 Task: Find connections with filter location St Austell with filter topic #CVwith filter profile language English with filter current company Advance Auto Parts with filter school Indian Institute of Planning and Management with filter industry Zoos and Botanical Gardens with filter service category Life Insurance with filter keywords title Continuous Improvement Lead
Action: Mouse moved to (497, 69)
Screenshot: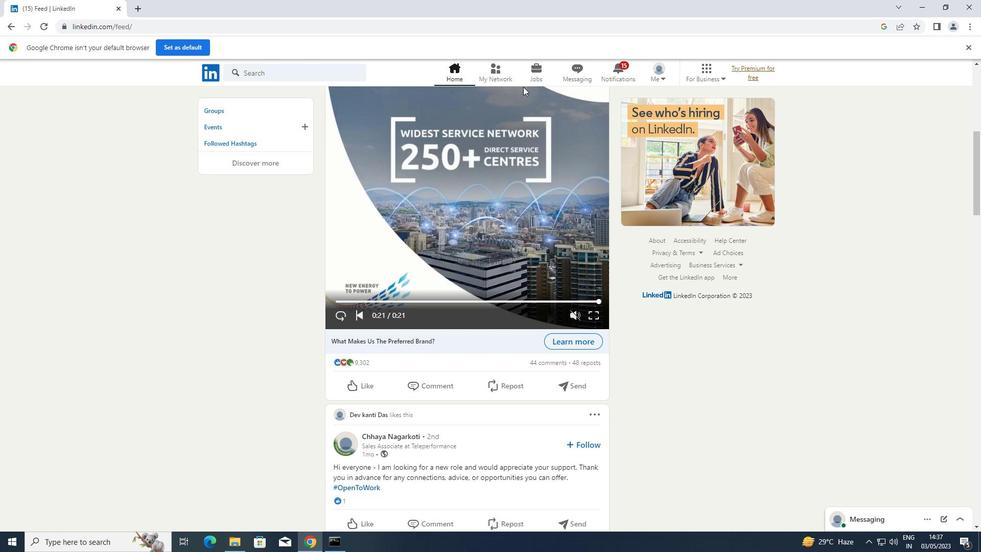 
Action: Mouse pressed left at (497, 69)
Screenshot: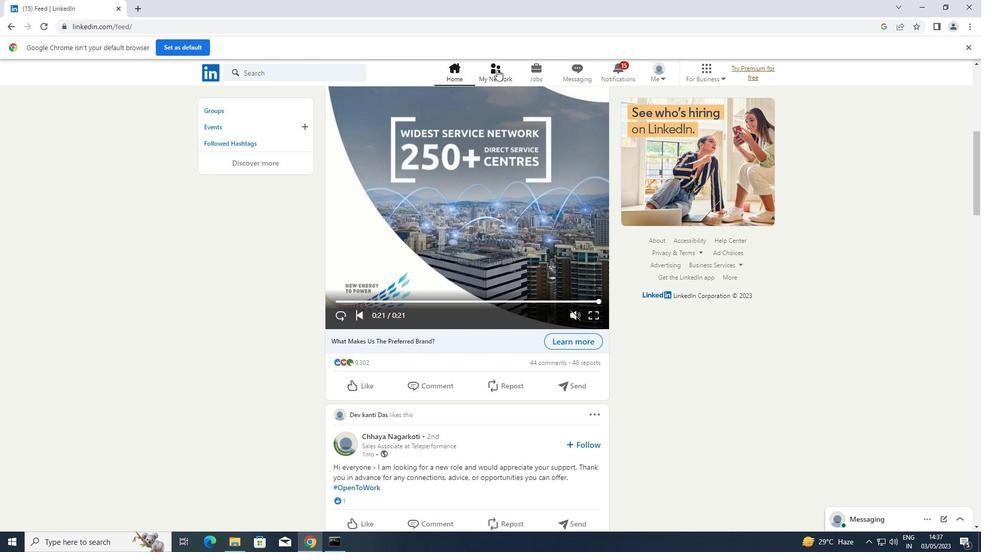
Action: Mouse moved to (271, 121)
Screenshot: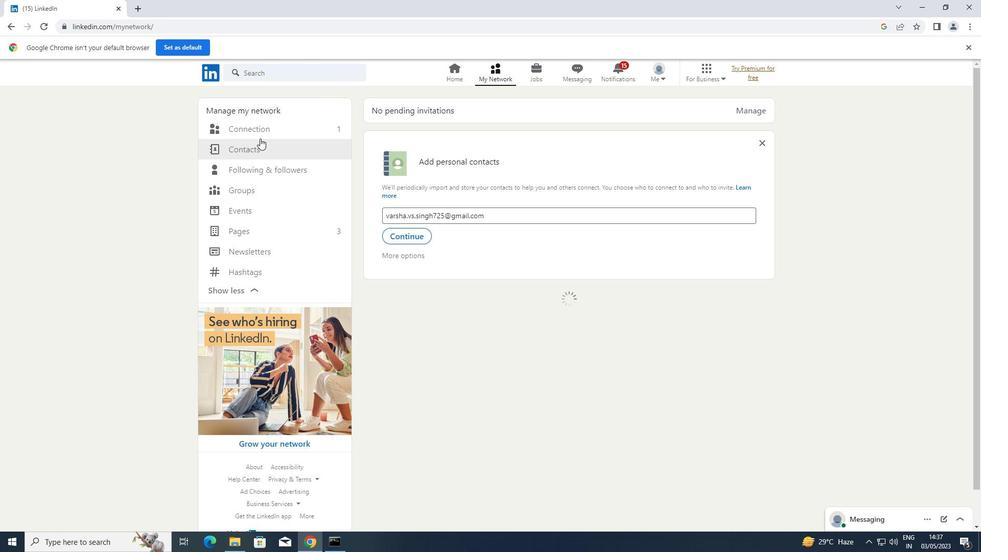 
Action: Mouse pressed left at (271, 121)
Screenshot: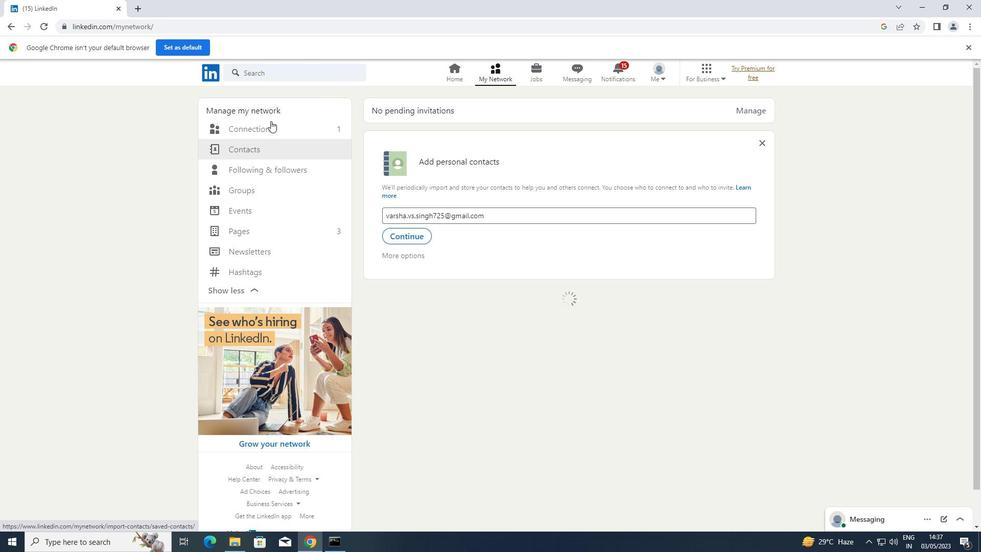 
Action: Mouse moved to (265, 125)
Screenshot: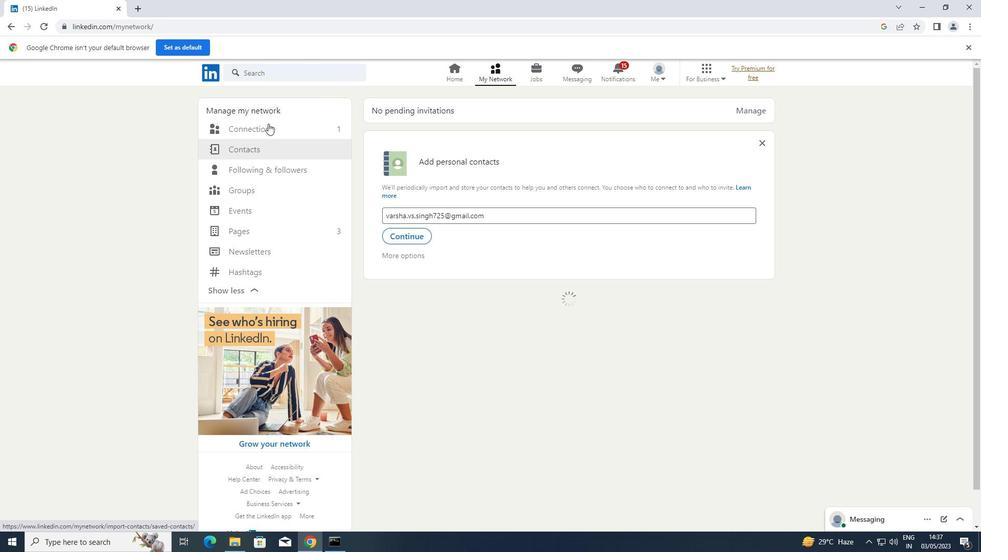 
Action: Mouse pressed left at (265, 125)
Screenshot: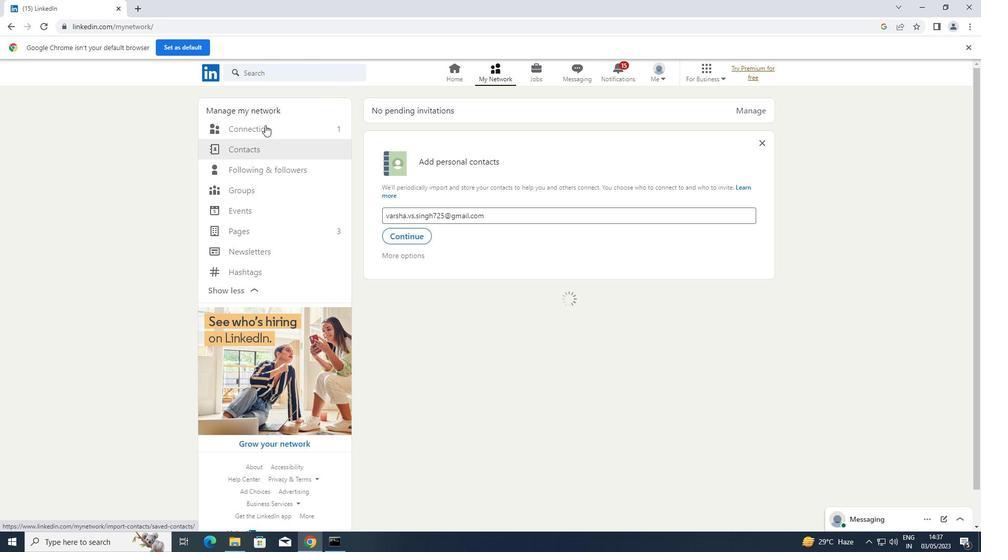 
Action: Mouse moved to (549, 128)
Screenshot: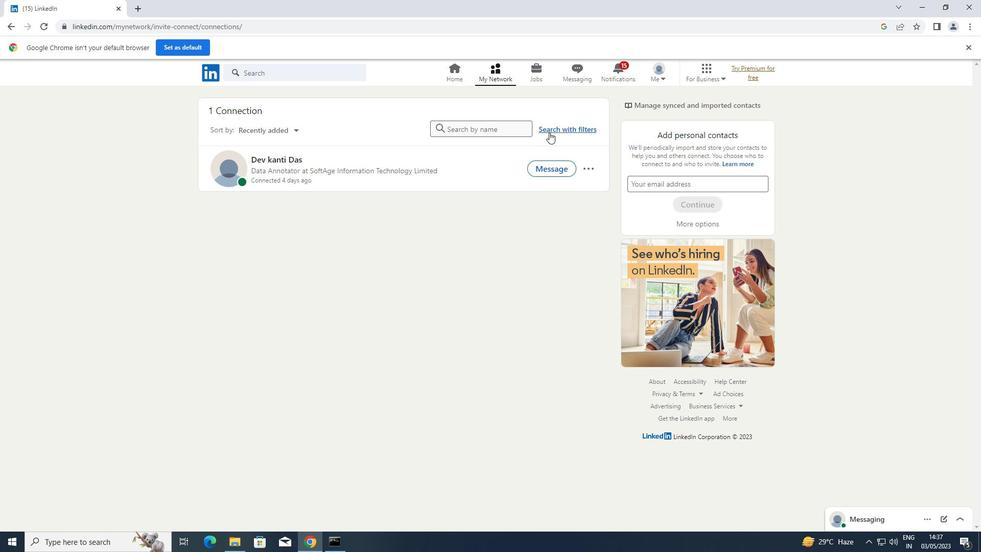 
Action: Mouse pressed left at (549, 128)
Screenshot: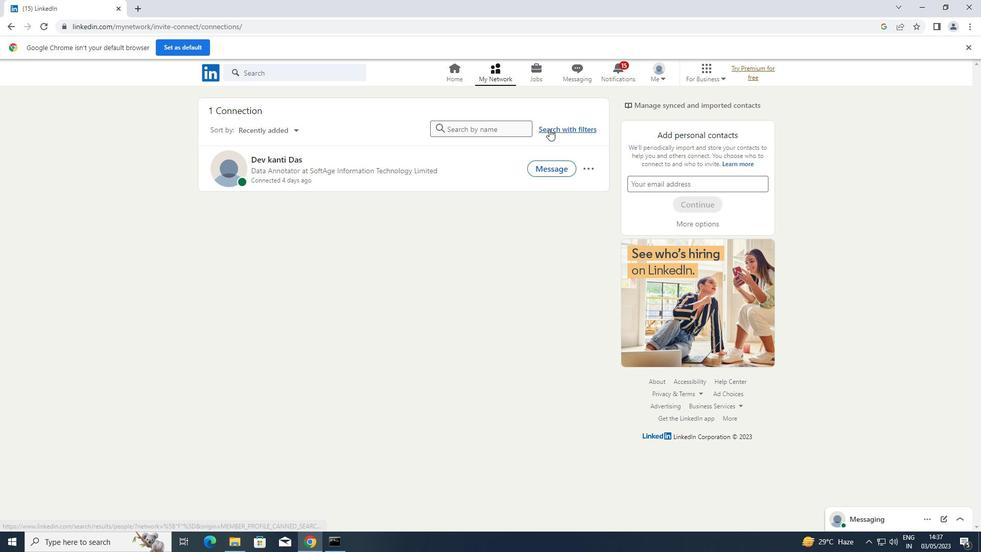 
Action: Mouse moved to (523, 101)
Screenshot: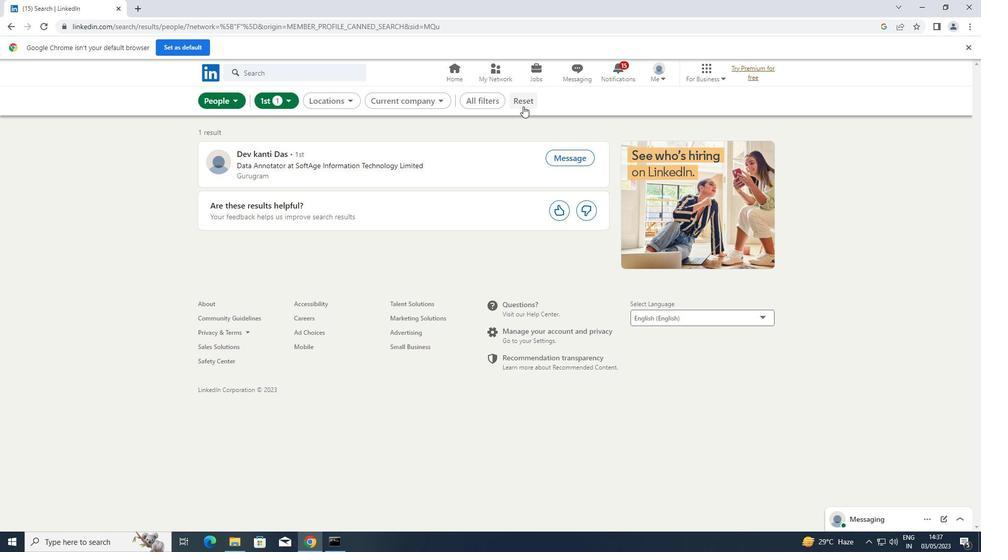 
Action: Mouse pressed left at (523, 101)
Screenshot: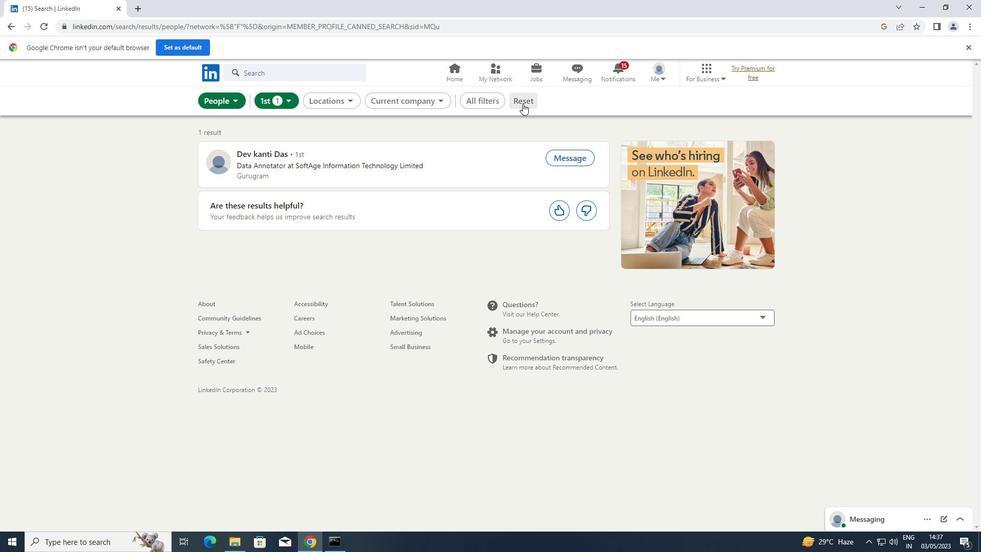 
Action: Mouse moved to (515, 103)
Screenshot: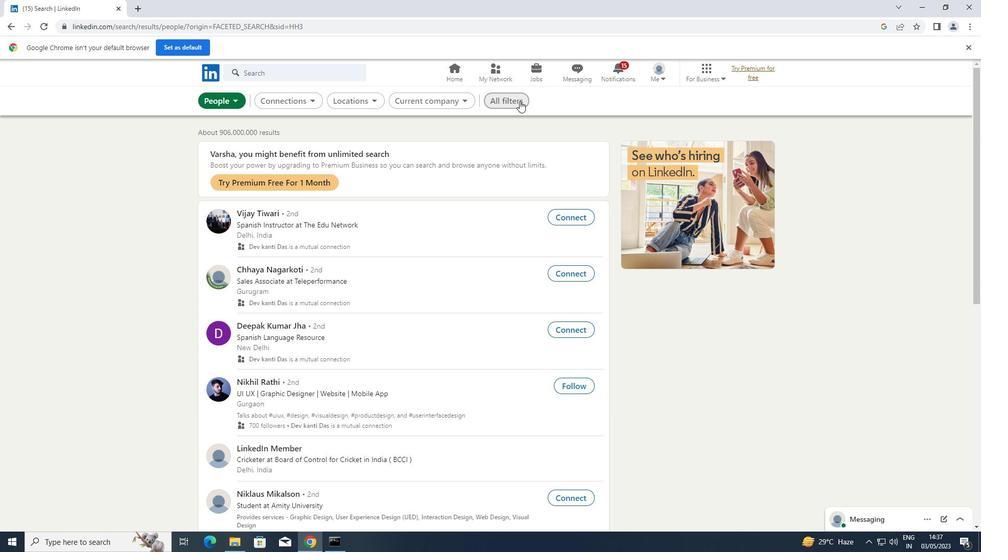 
Action: Mouse pressed left at (515, 103)
Screenshot: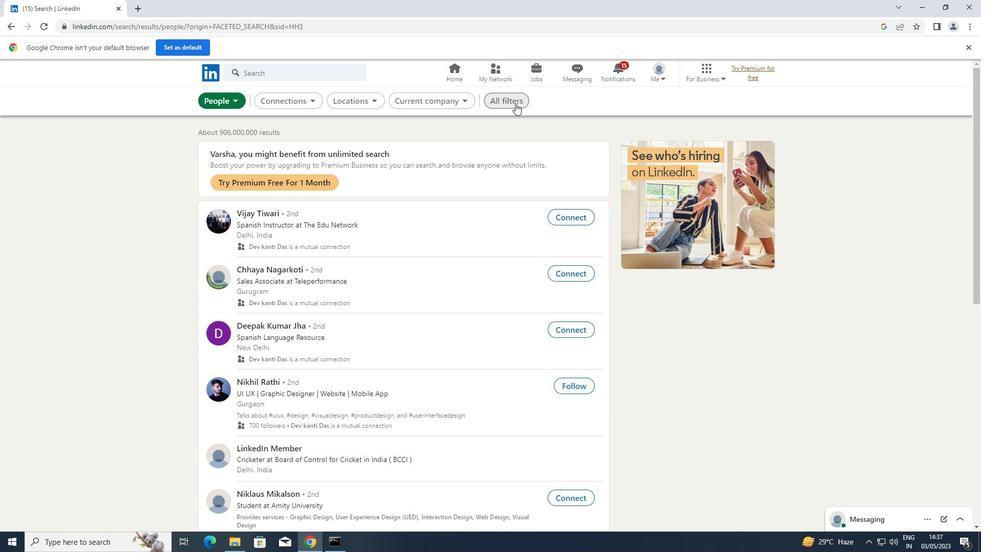 
Action: Mouse moved to (702, 220)
Screenshot: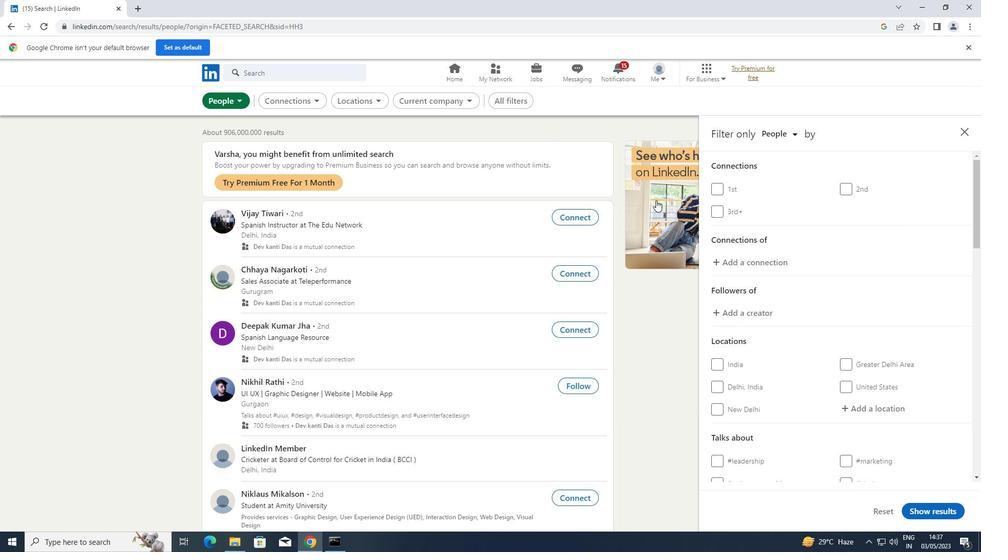 
Action: Mouse scrolled (702, 220) with delta (0, 0)
Screenshot: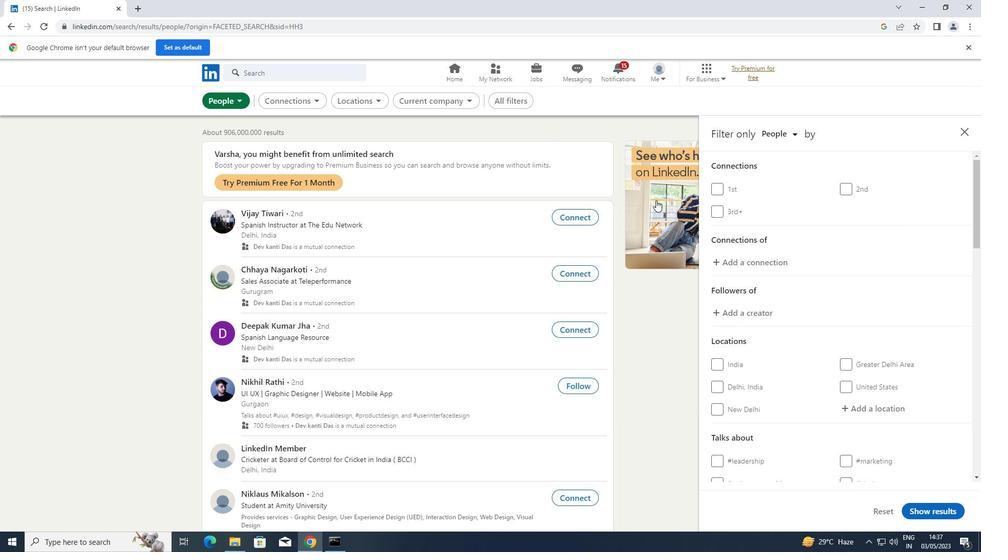 
Action: Mouse scrolled (702, 220) with delta (0, 0)
Screenshot: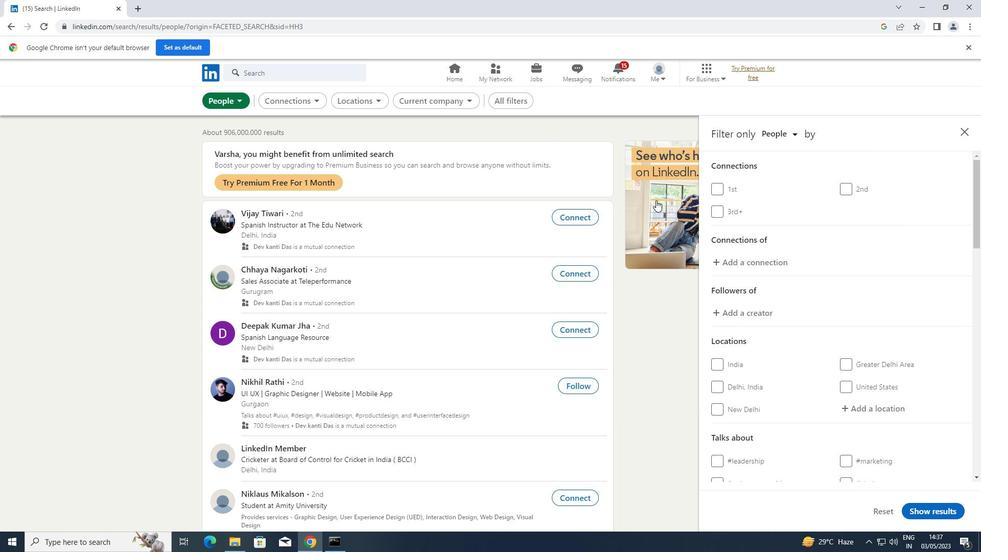 
Action: Mouse moved to (703, 221)
Screenshot: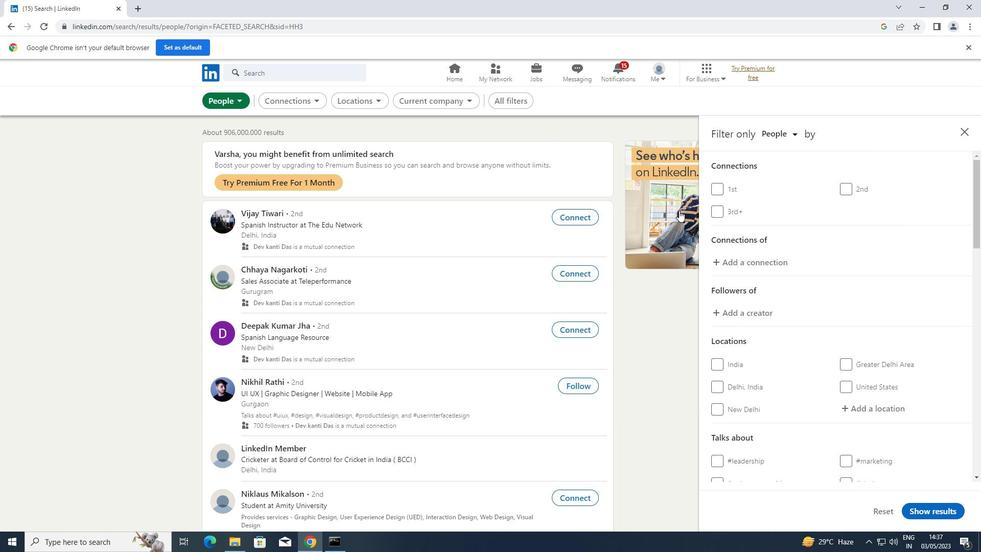 
Action: Mouse scrolled (703, 220) with delta (0, 0)
Screenshot: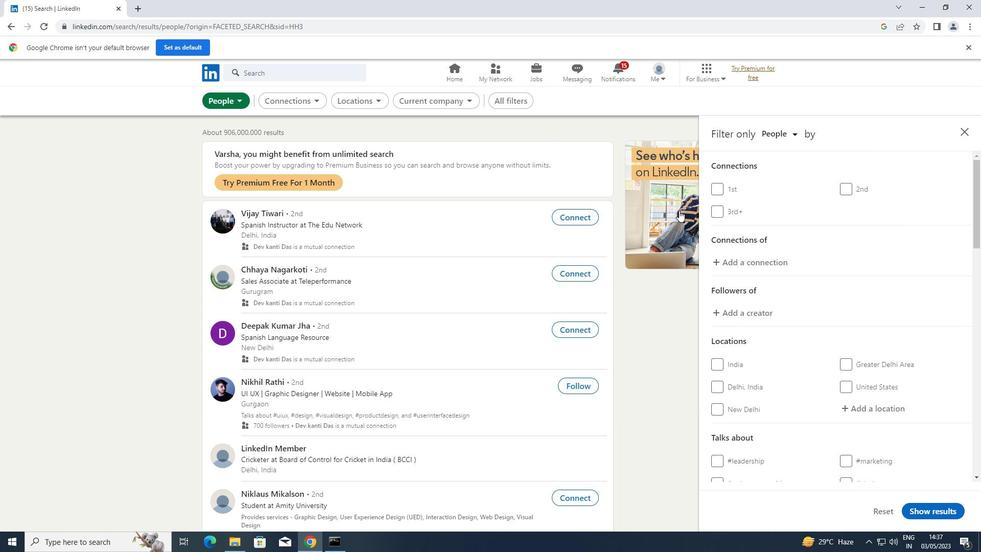 
Action: Mouse scrolled (703, 220) with delta (0, 0)
Screenshot: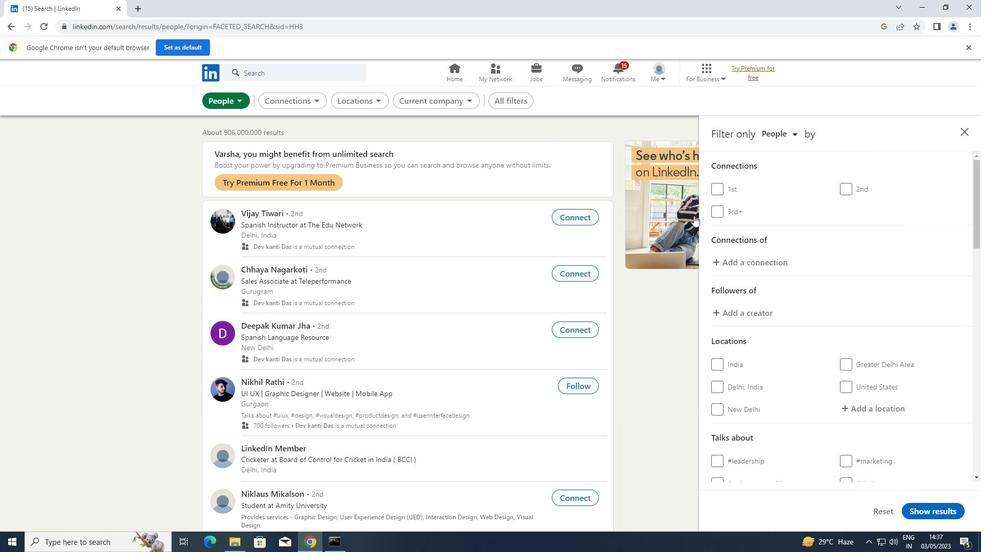 
Action: Mouse moved to (852, 201)
Screenshot: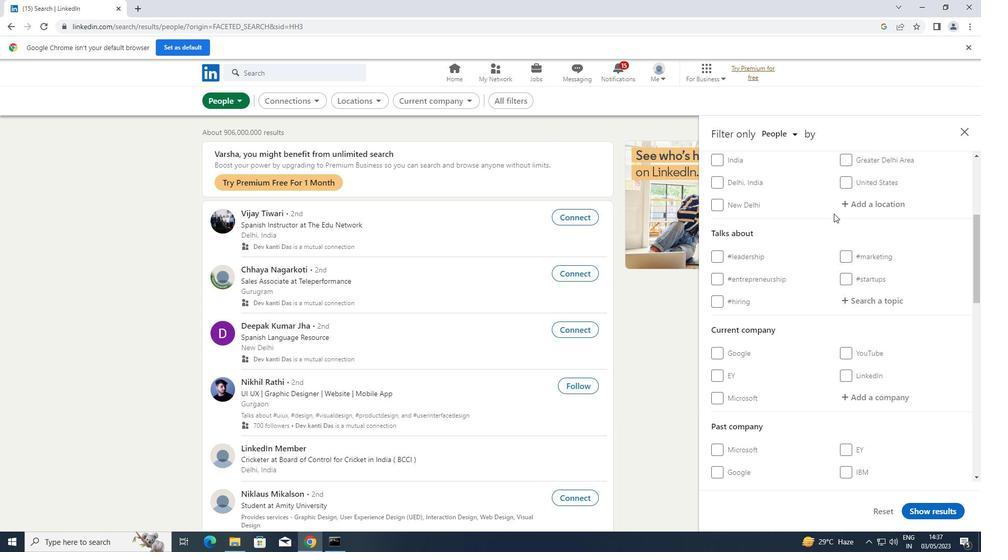 
Action: Mouse pressed left at (852, 201)
Screenshot: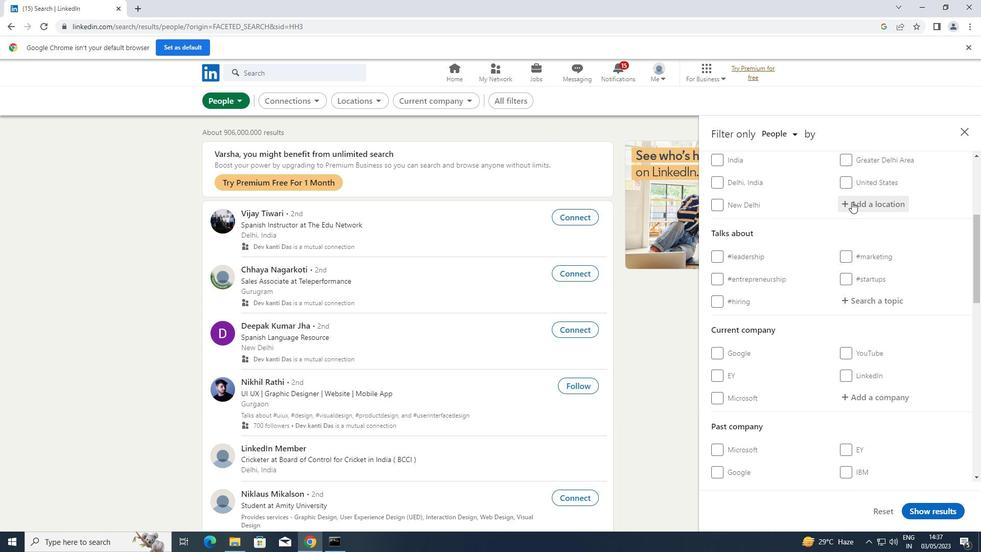 
Action: Key pressed <Key.shift>ST<Key.space><Key.shift>AUSTELL
Screenshot: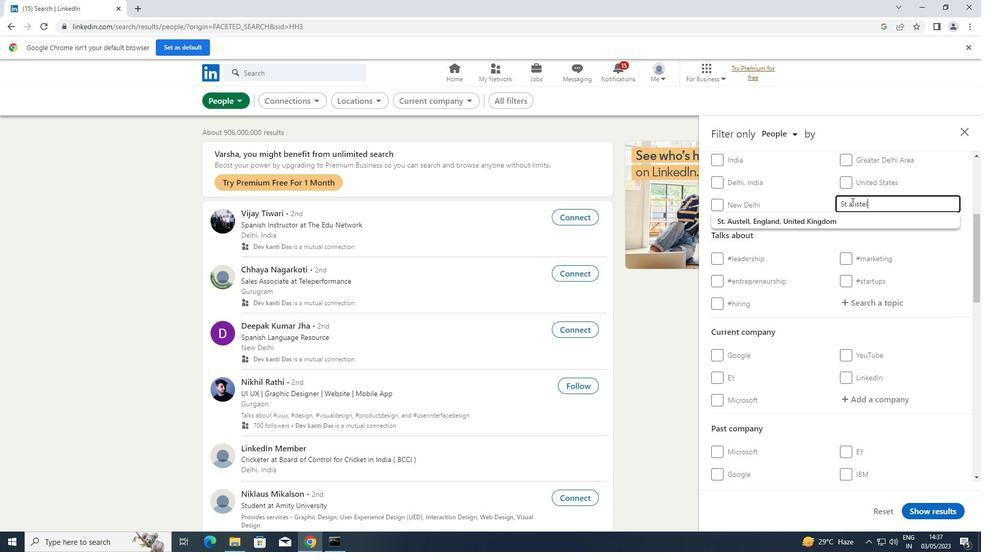 
Action: Mouse moved to (863, 301)
Screenshot: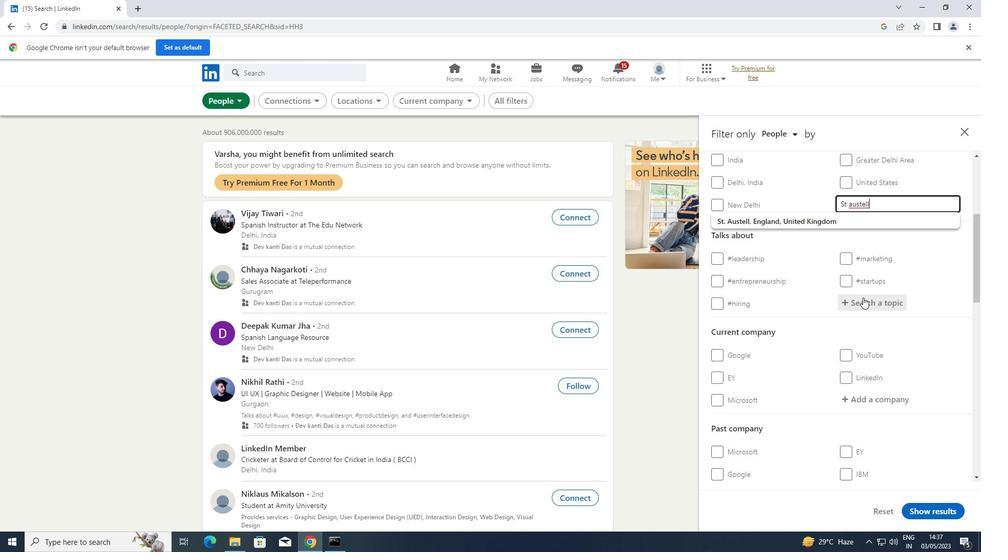 
Action: Mouse pressed left at (863, 301)
Screenshot: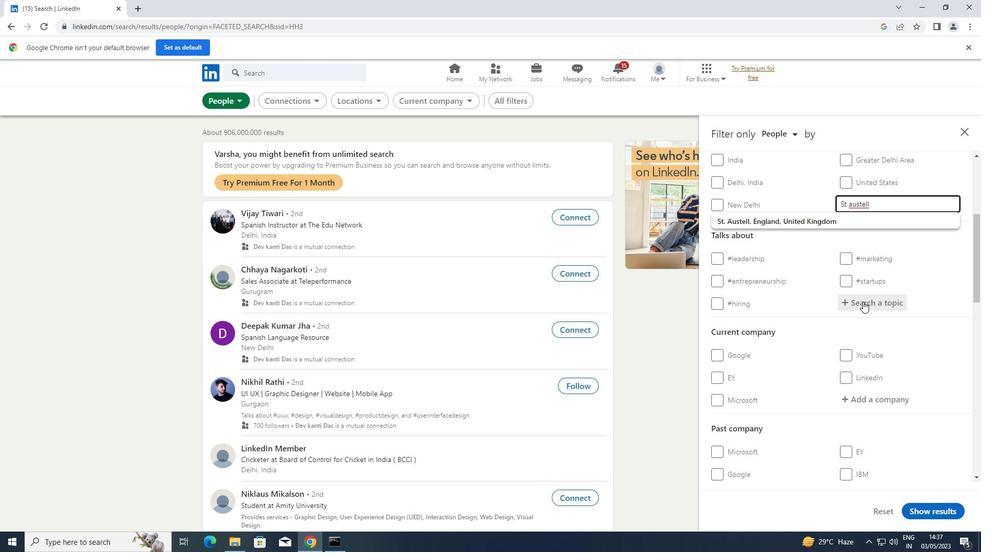 
Action: Key pressed <Key.shift>CV
Screenshot: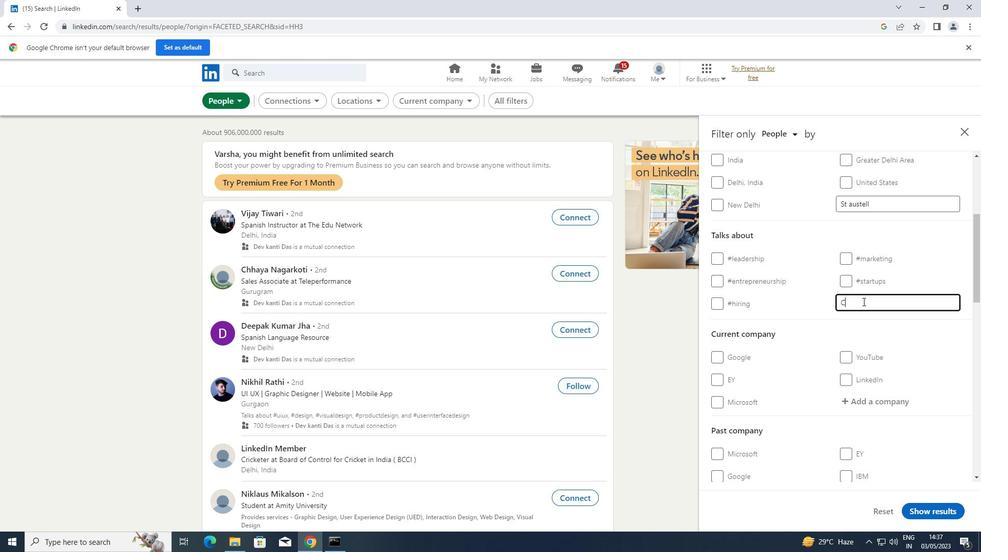 
Action: Mouse moved to (840, 300)
Screenshot: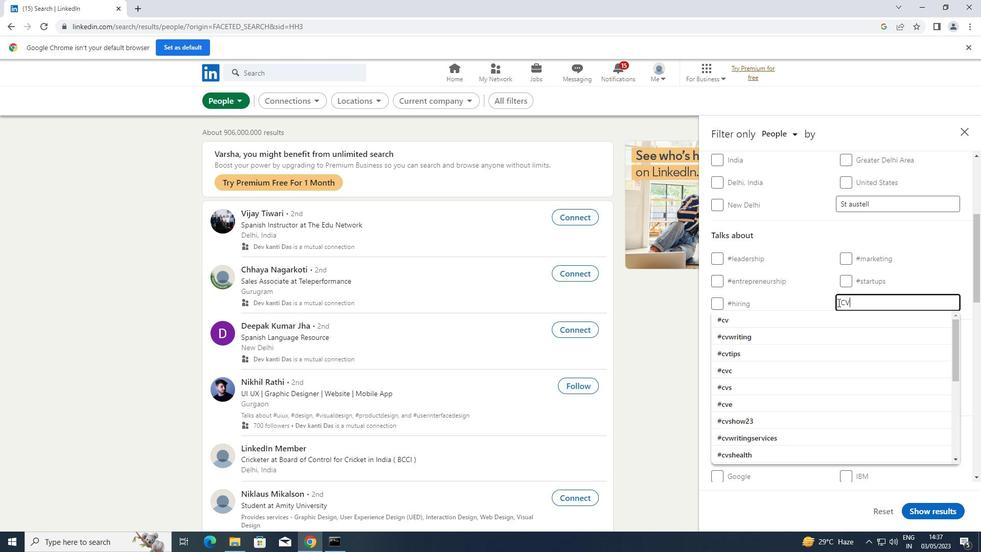 
Action: Mouse pressed left at (840, 300)
Screenshot: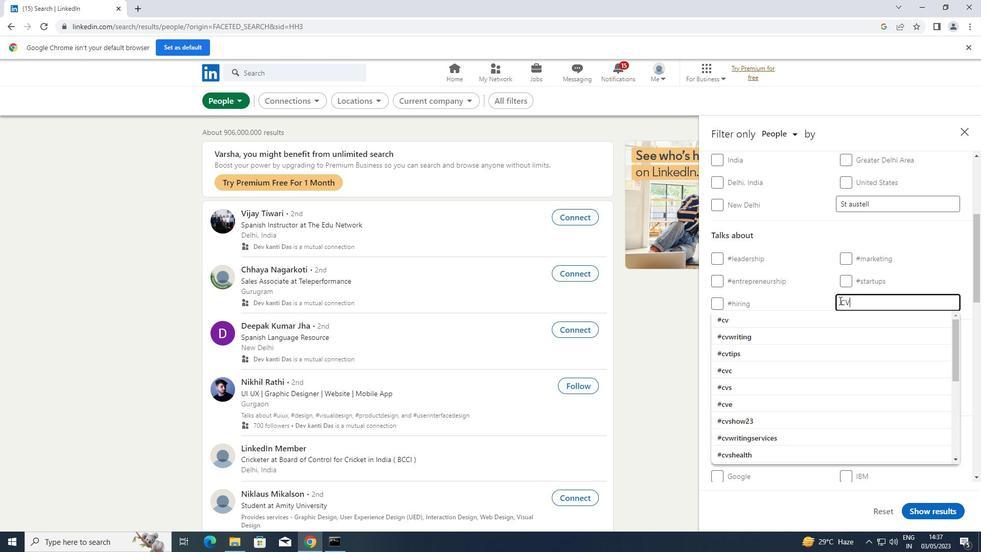 
Action: Key pressed <Key.shift>#
Screenshot: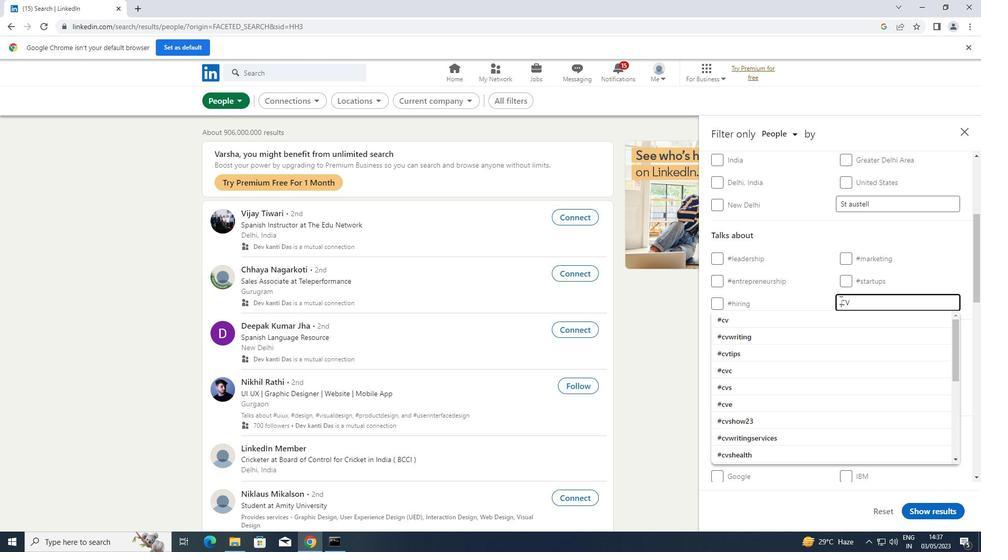 
Action: Mouse moved to (851, 408)
Screenshot: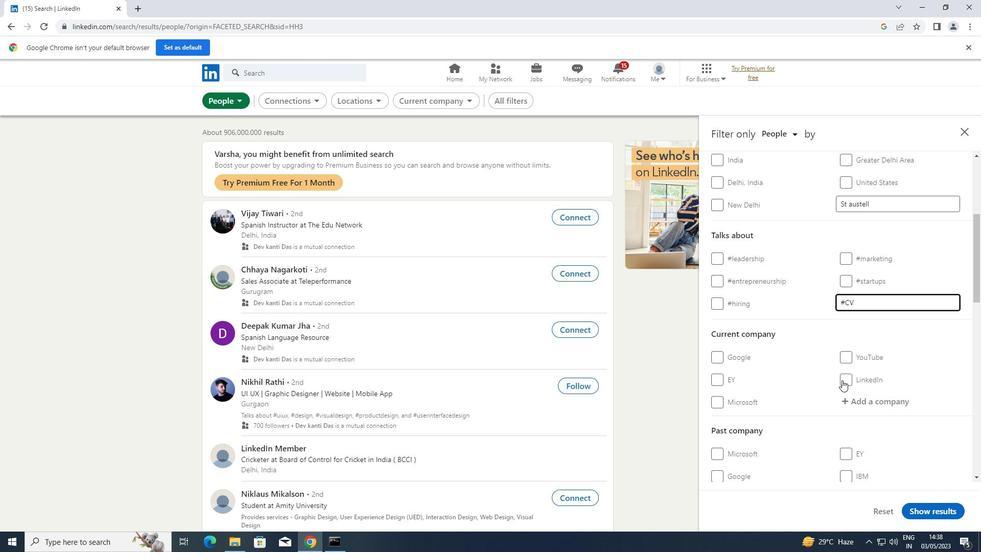 
Action: Mouse scrolled (851, 408) with delta (0, 0)
Screenshot: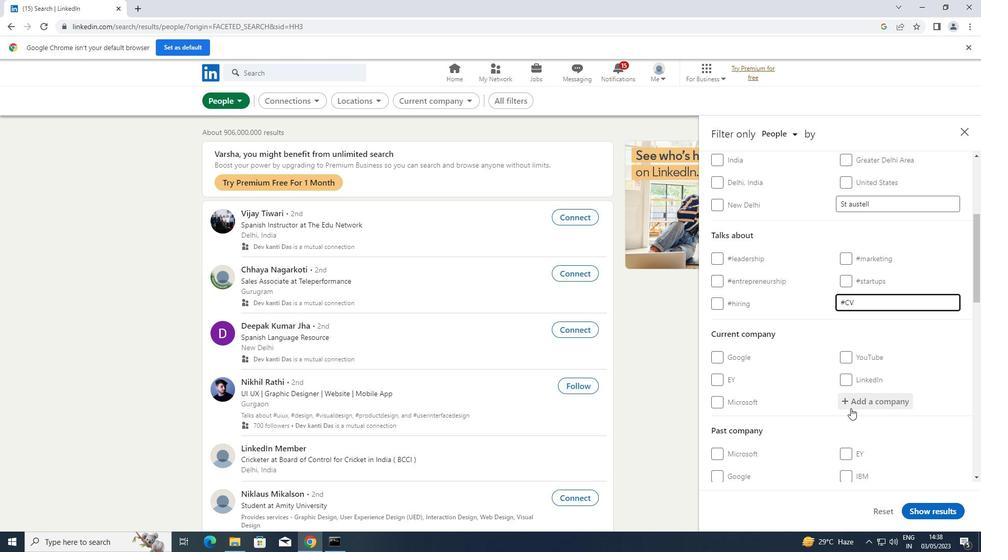 
Action: Mouse scrolled (851, 408) with delta (0, 0)
Screenshot: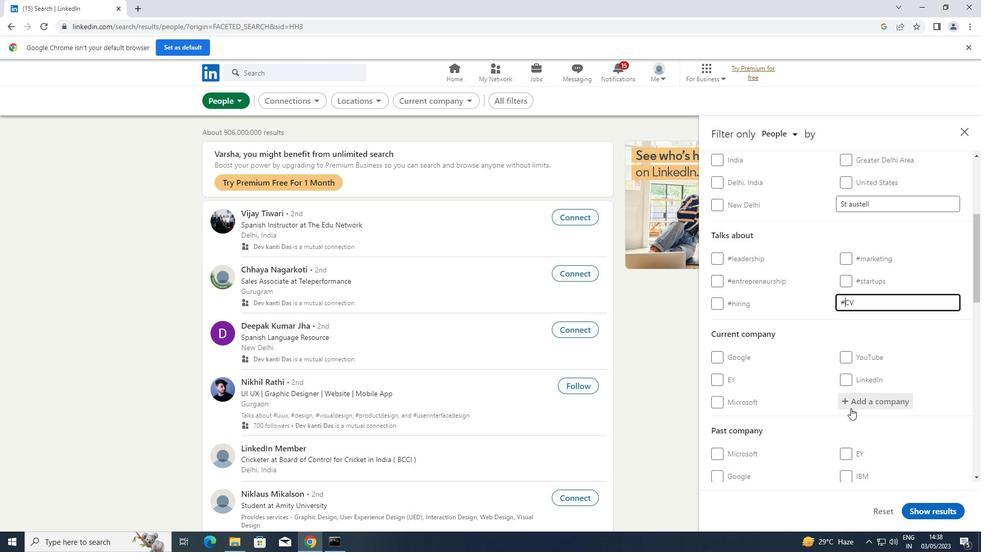 
Action: Mouse scrolled (851, 408) with delta (0, 0)
Screenshot: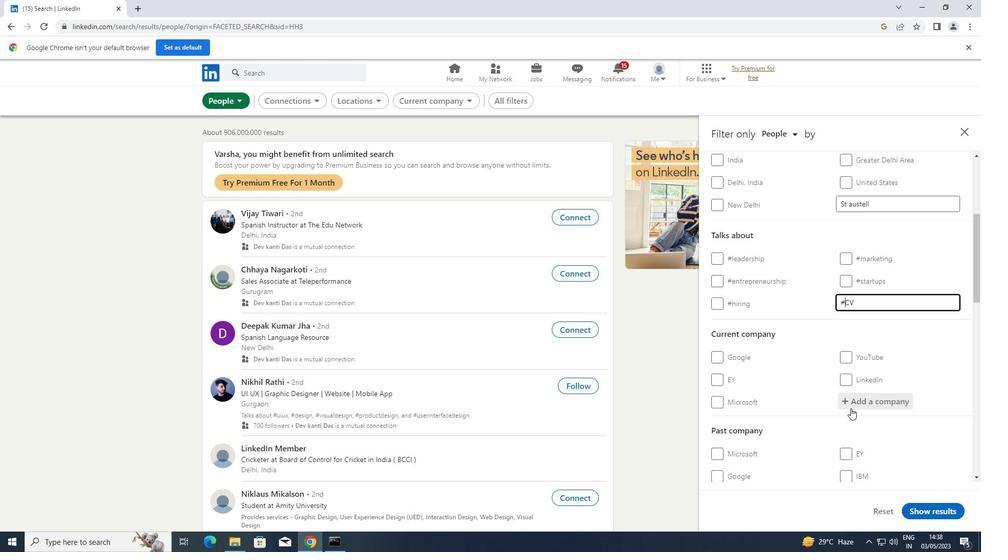 
Action: Mouse scrolled (851, 408) with delta (0, 0)
Screenshot: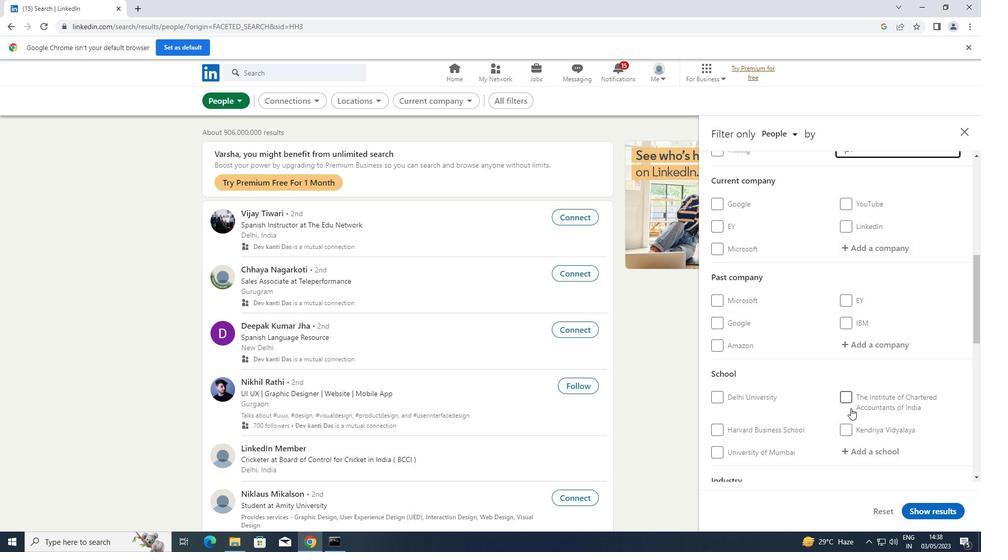 
Action: Mouse scrolled (851, 408) with delta (0, 0)
Screenshot: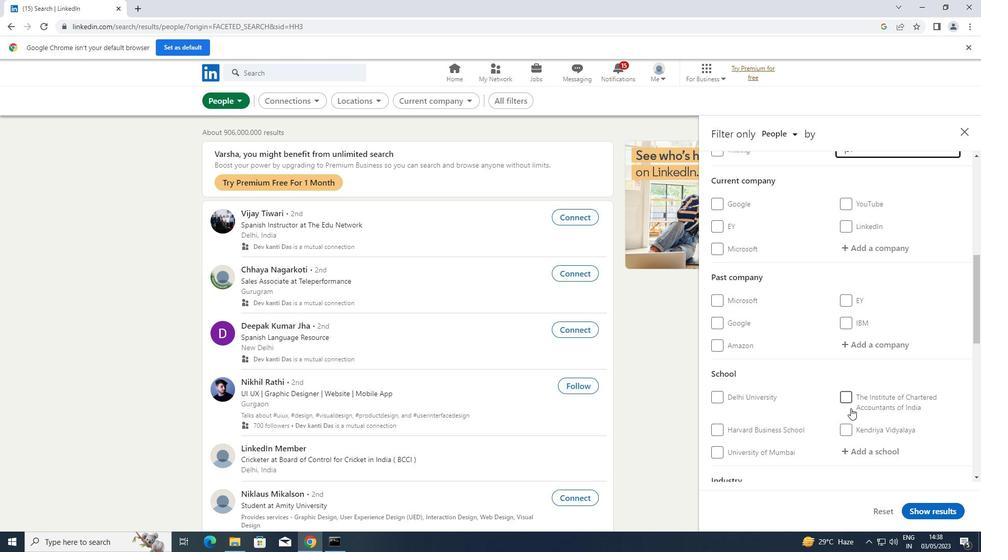 
Action: Mouse scrolled (851, 408) with delta (0, 0)
Screenshot: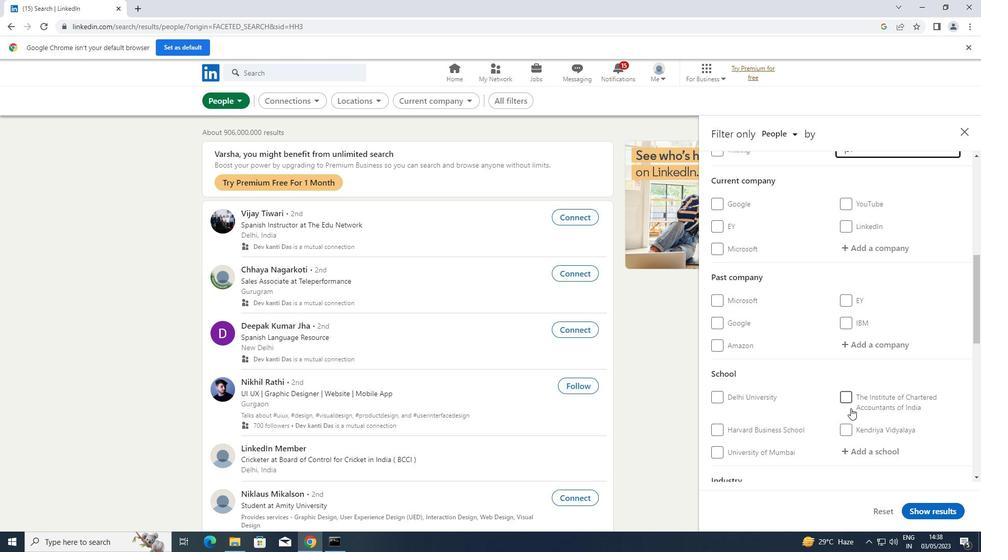 
Action: Mouse scrolled (851, 408) with delta (0, 0)
Screenshot: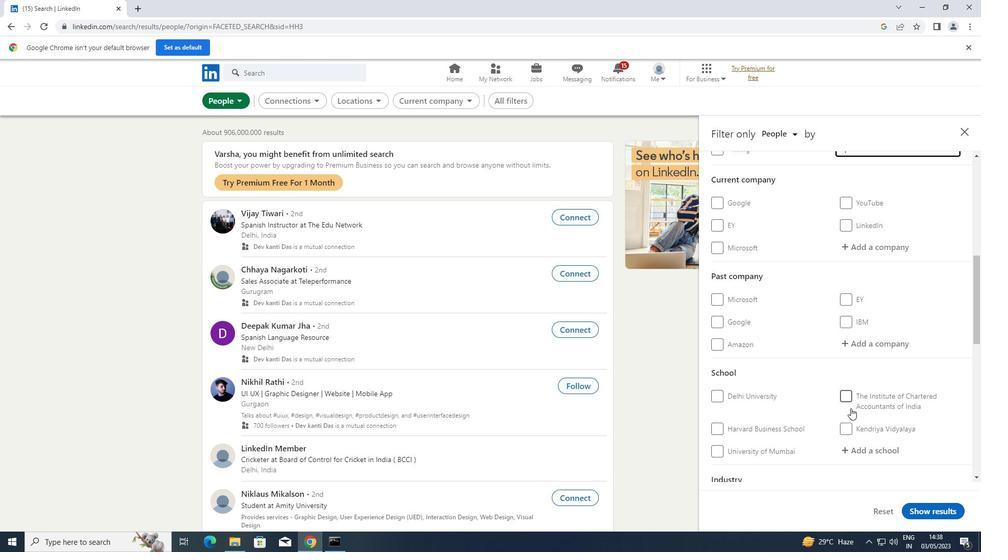
Action: Mouse scrolled (851, 408) with delta (0, 0)
Screenshot: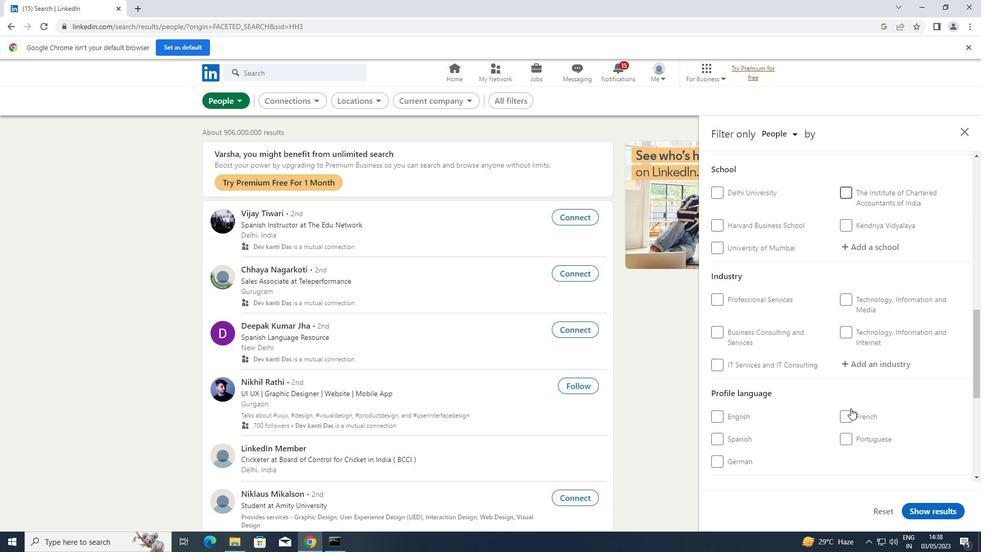 
Action: Mouse moved to (717, 361)
Screenshot: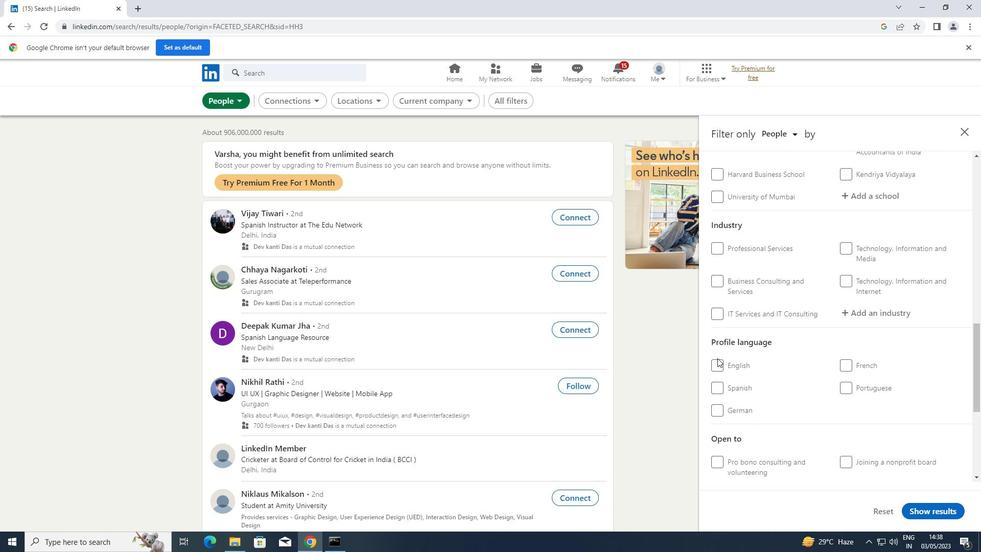 
Action: Mouse pressed left at (717, 361)
Screenshot: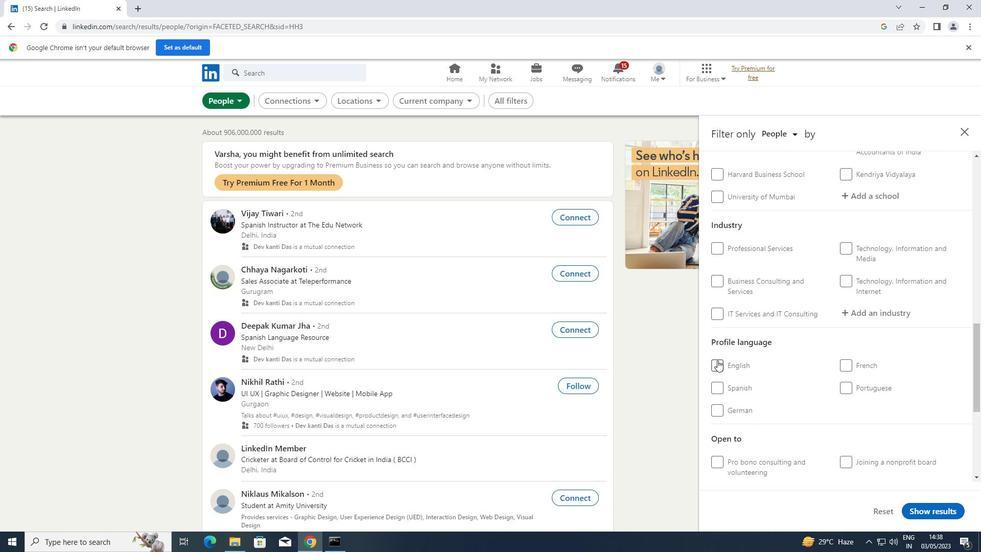 
Action: Mouse scrolled (717, 361) with delta (0, 0)
Screenshot: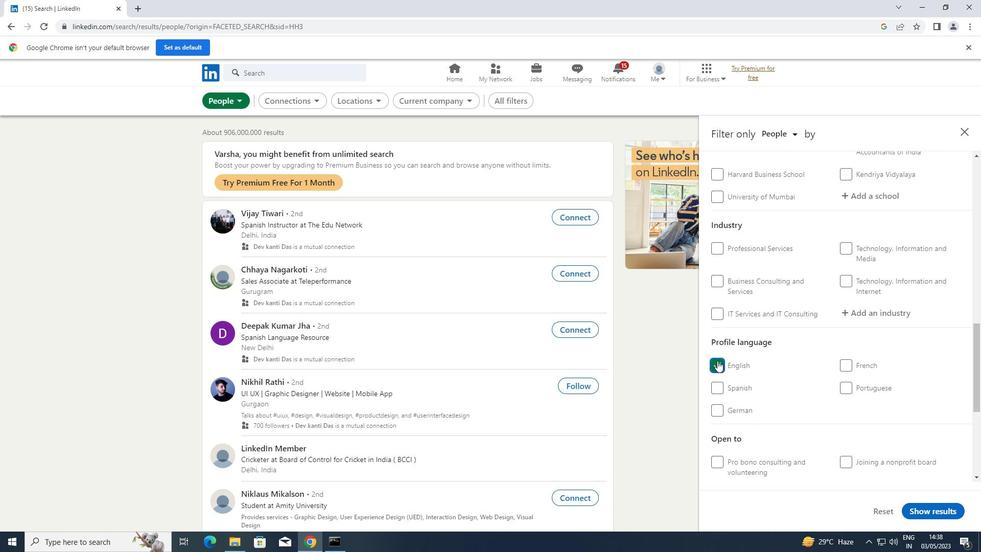 
Action: Mouse scrolled (717, 361) with delta (0, 0)
Screenshot: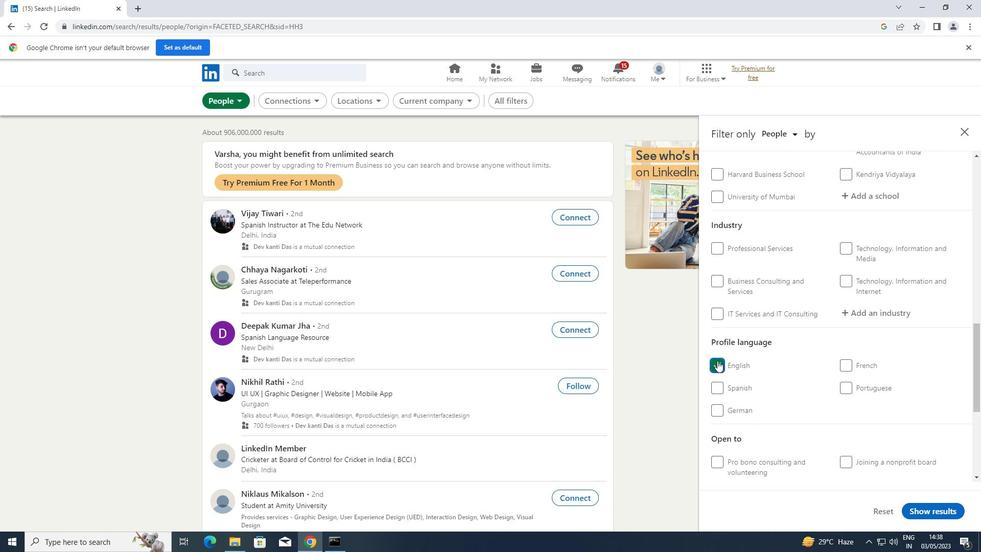 
Action: Mouse scrolled (717, 361) with delta (0, 0)
Screenshot: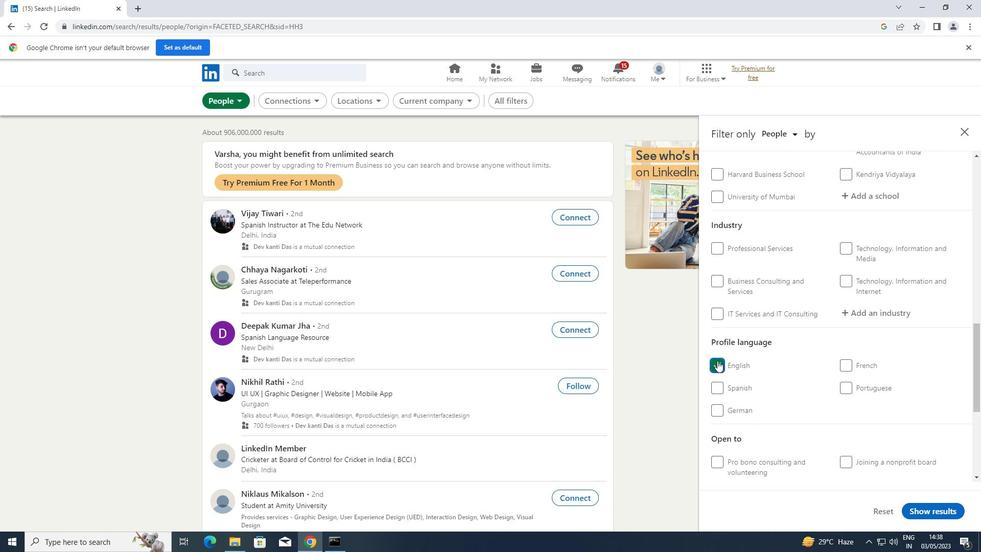 
Action: Mouse scrolled (717, 361) with delta (0, 0)
Screenshot: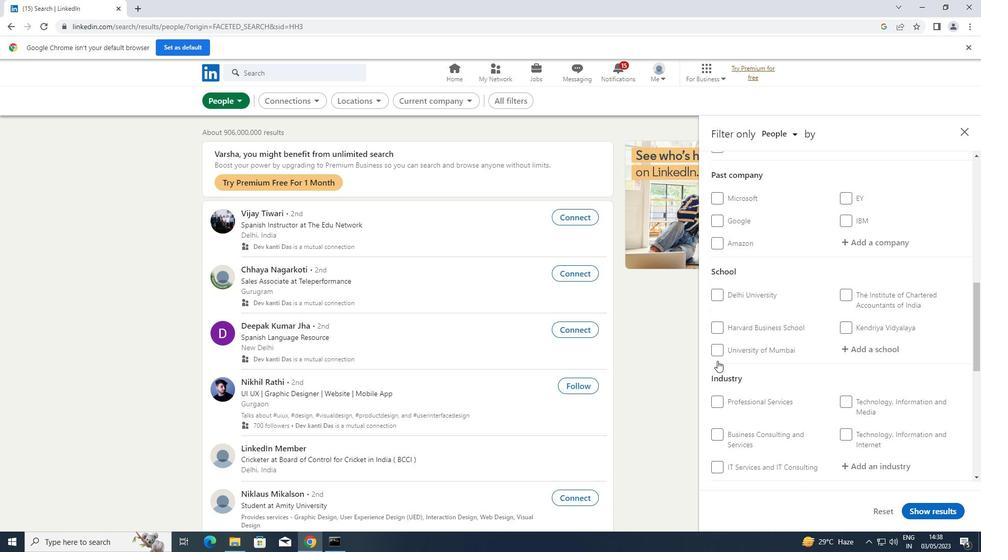 
Action: Mouse scrolled (717, 361) with delta (0, 0)
Screenshot: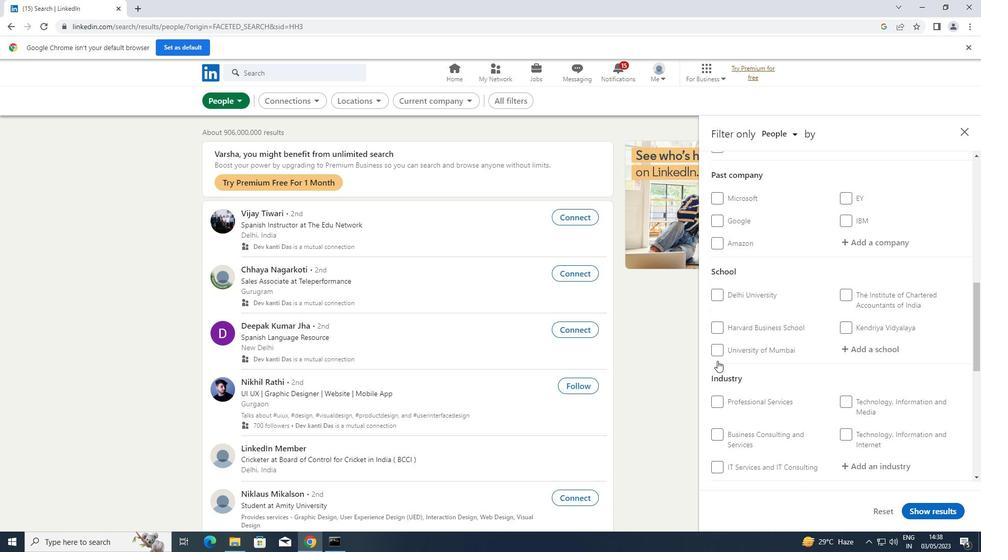
Action: Mouse scrolled (717, 361) with delta (0, 0)
Screenshot: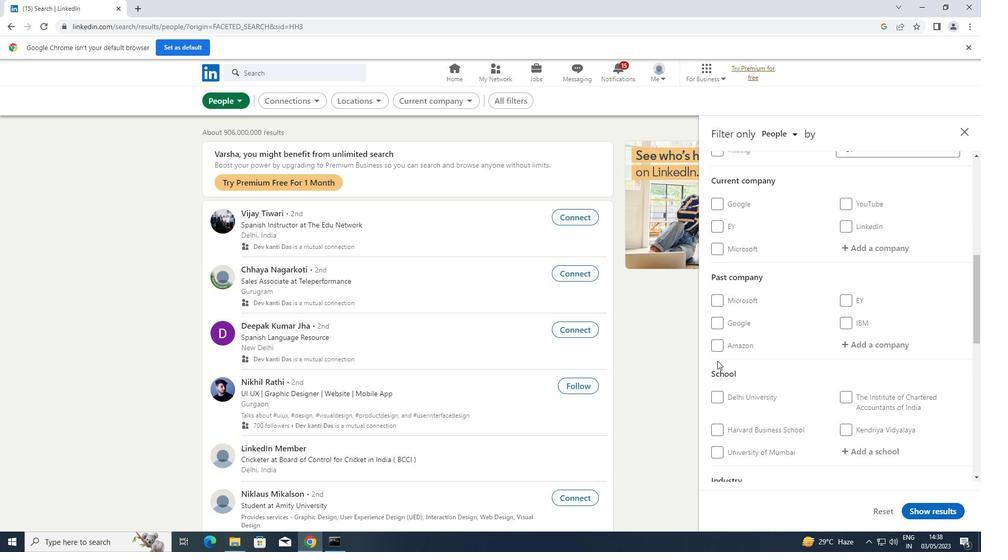 
Action: Mouse scrolled (717, 361) with delta (0, 0)
Screenshot: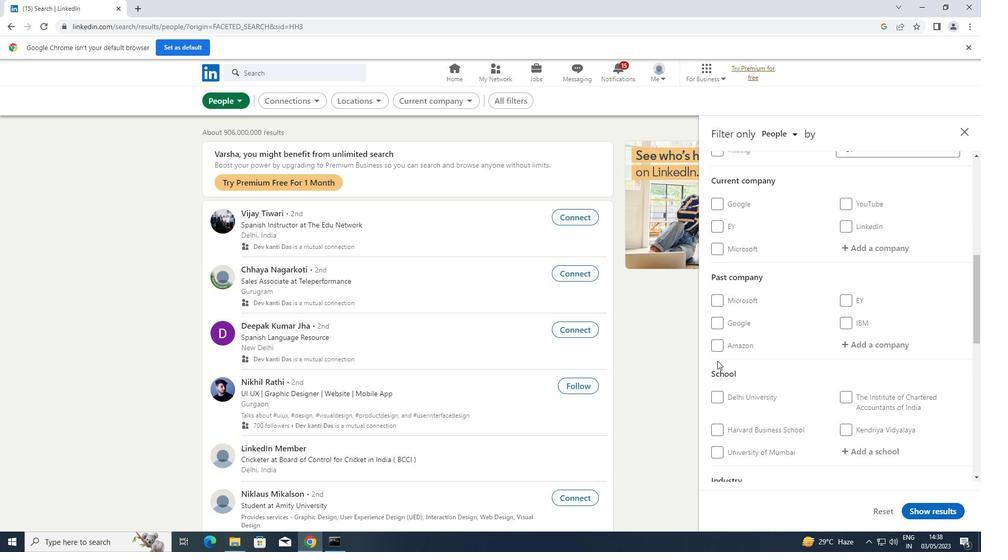 
Action: Mouse moved to (855, 350)
Screenshot: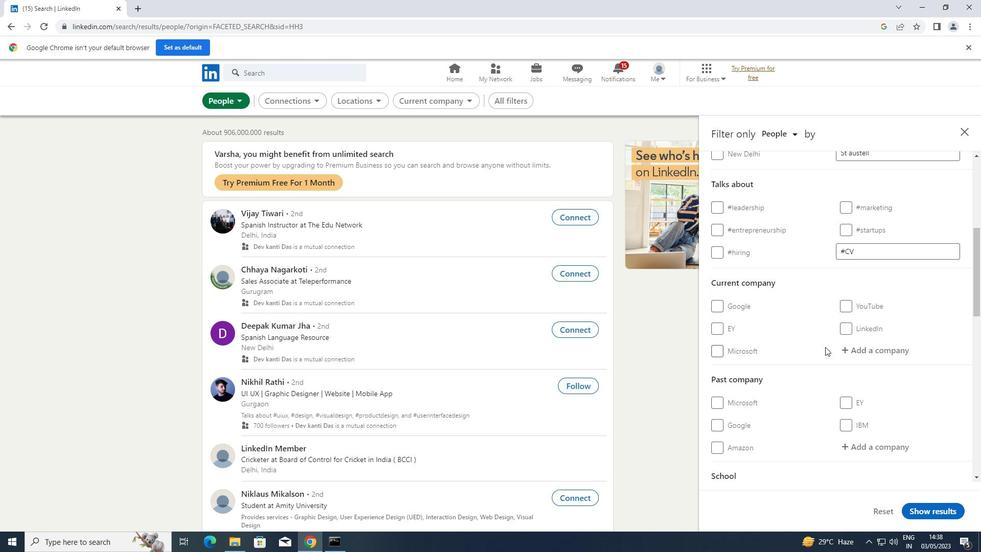 
Action: Mouse pressed left at (855, 350)
Screenshot: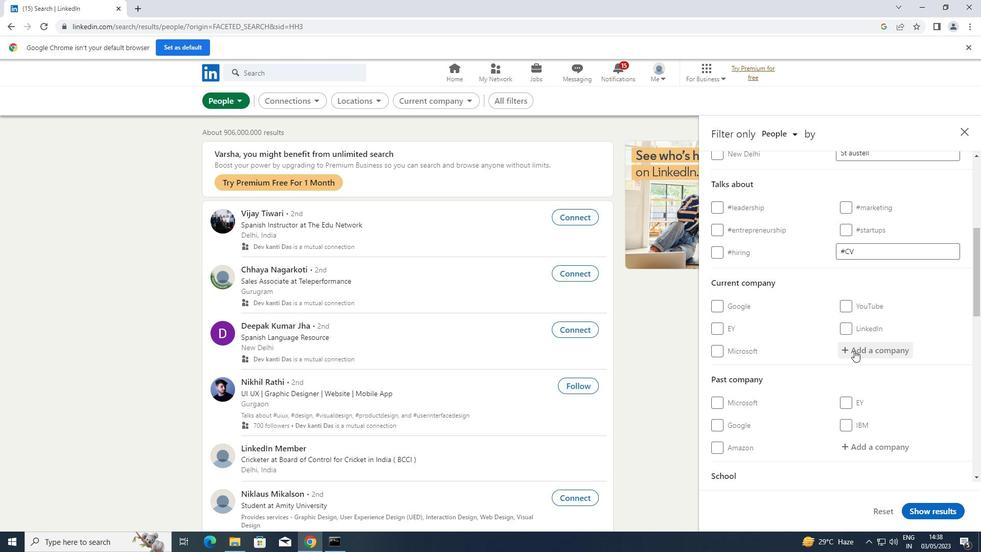 
Action: Key pressed <Key.shift>ADVANCE<Key.space>
Screenshot: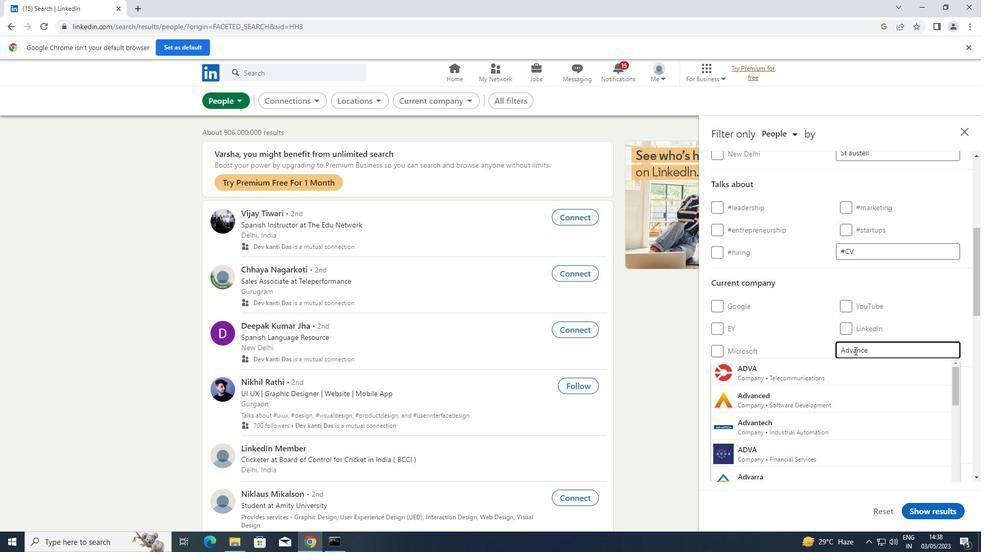 
Action: Mouse moved to (800, 372)
Screenshot: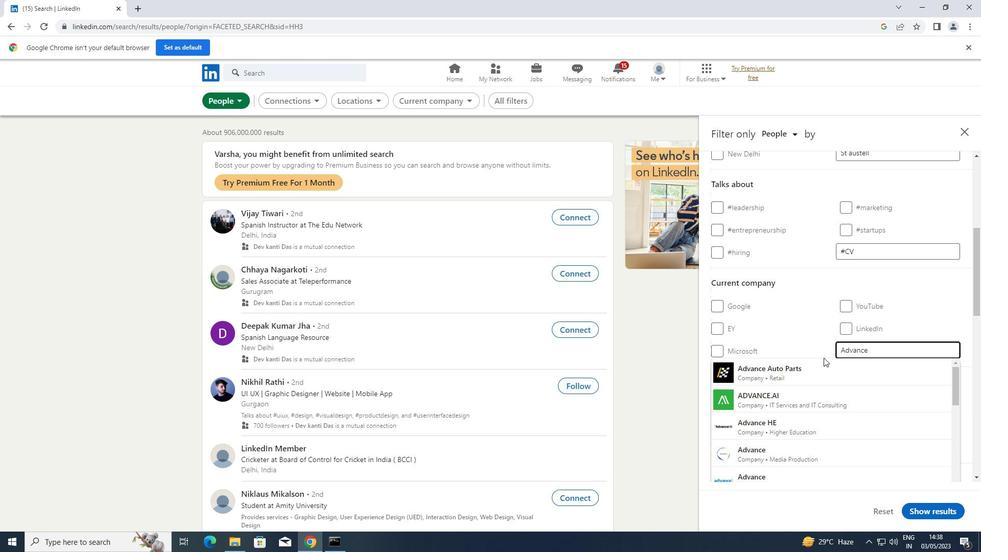 
Action: Mouse pressed left at (800, 372)
Screenshot: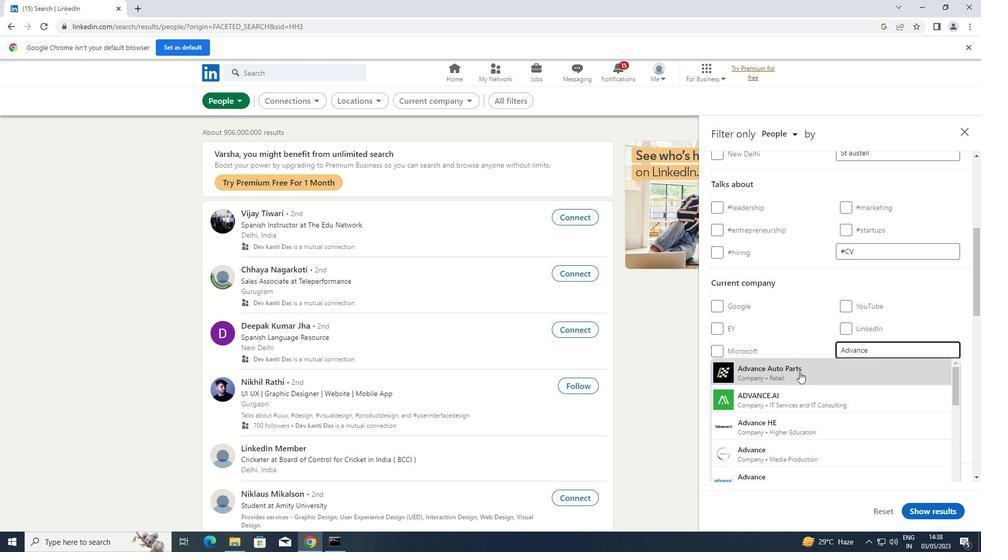 
Action: Mouse scrolled (800, 371) with delta (0, 0)
Screenshot: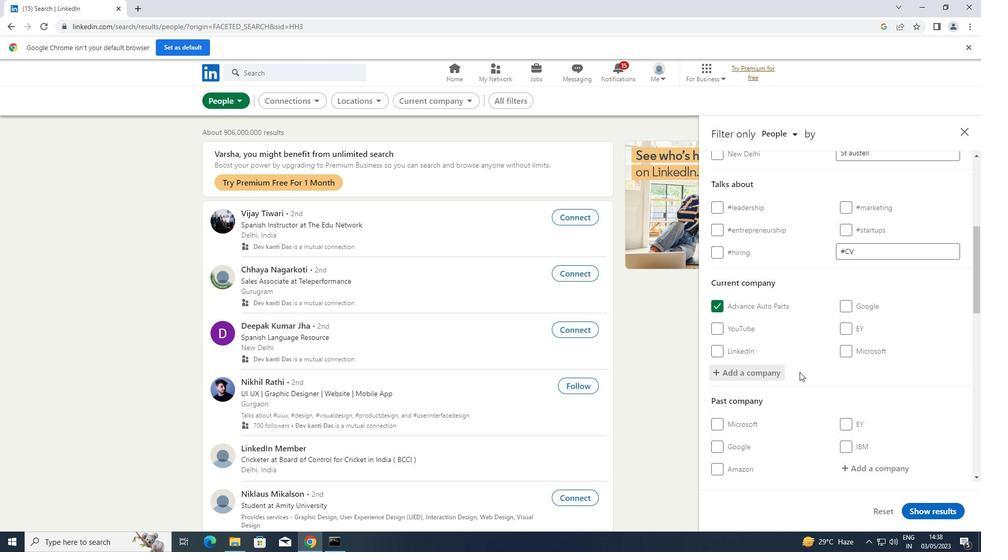 
Action: Mouse scrolled (800, 371) with delta (0, 0)
Screenshot: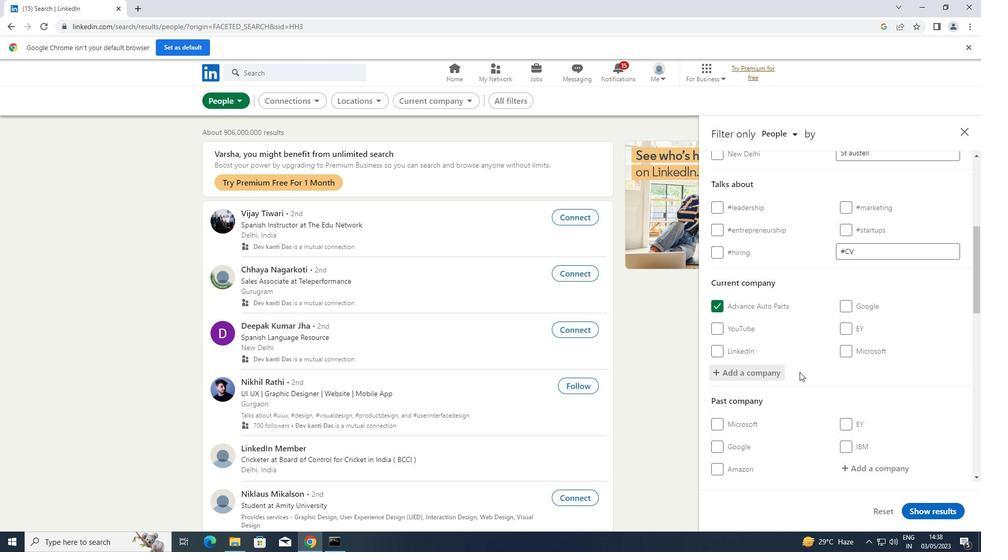 
Action: Mouse scrolled (800, 371) with delta (0, 0)
Screenshot: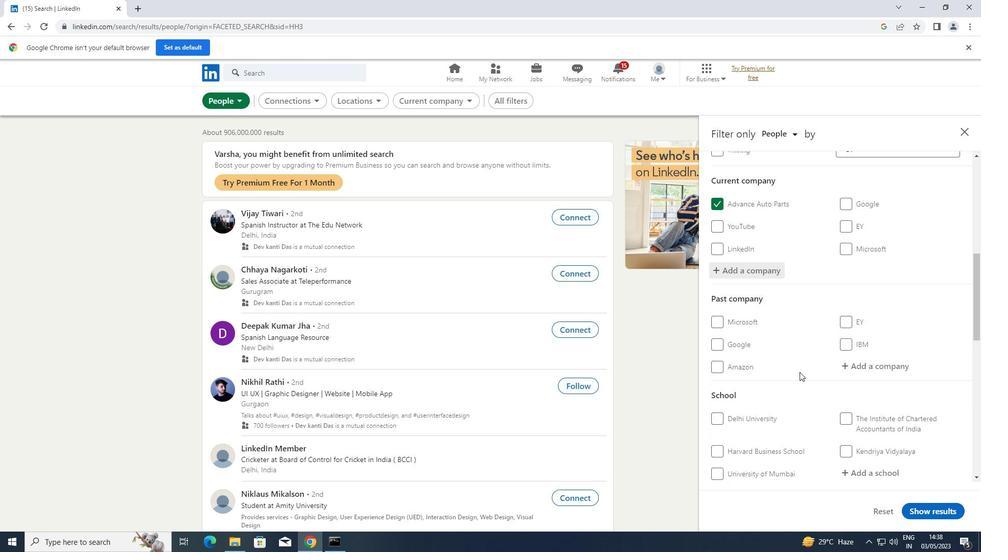 
Action: Mouse scrolled (800, 371) with delta (0, 0)
Screenshot: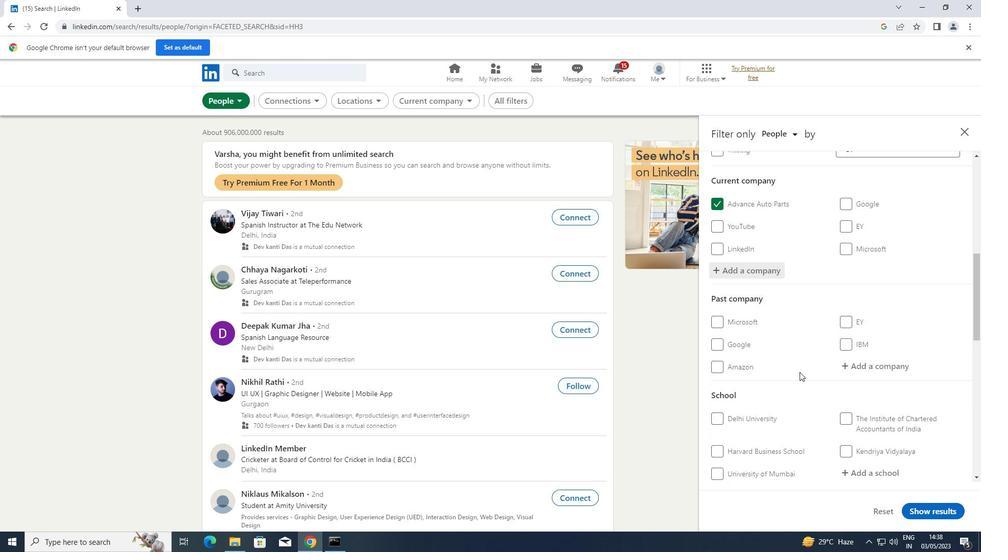 
Action: Mouse moved to (856, 365)
Screenshot: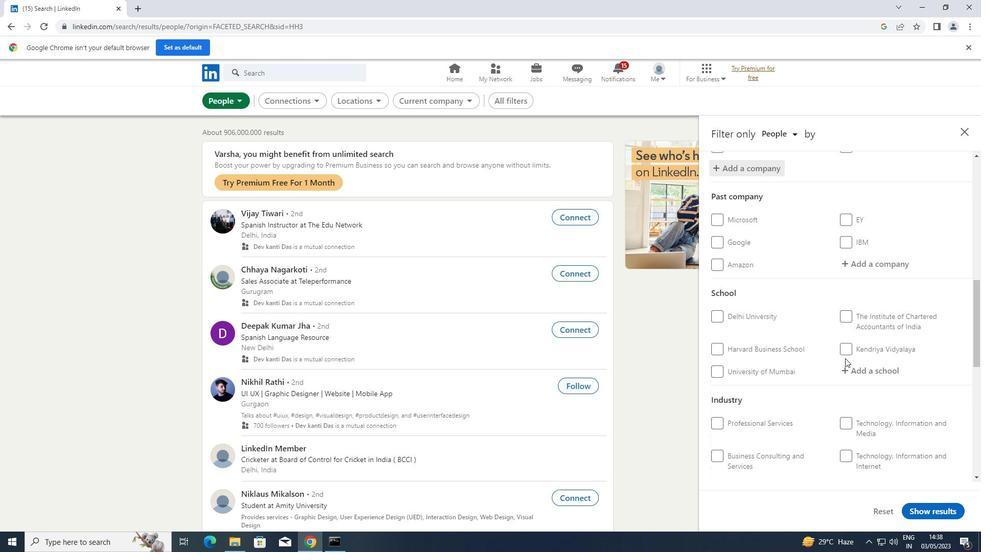 
Action: Mouse pressed left at (856, 365)
Screenshot: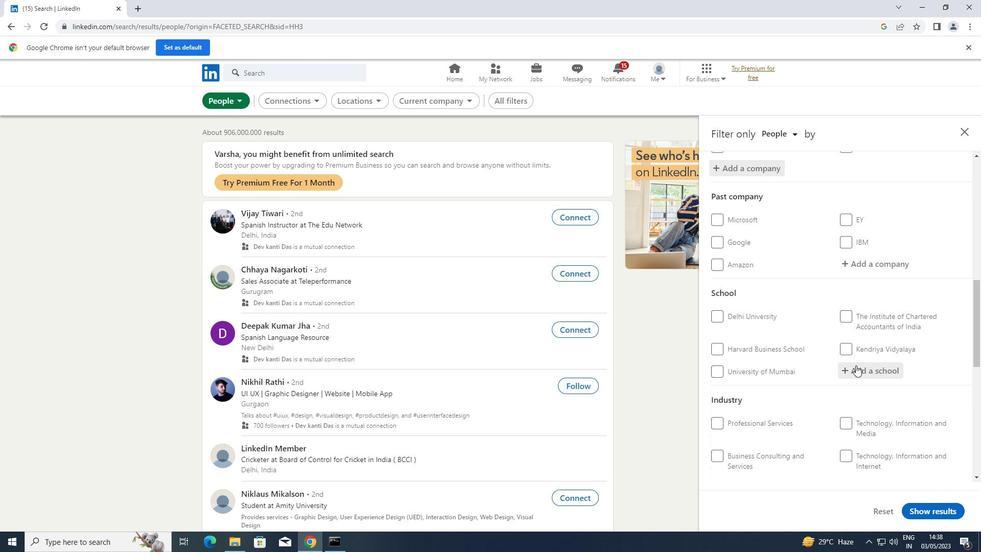 
Action: Key pressed <Key.shift>INDIAN<Key.space><Key.shift>INSTITUTE<Key.space>OF<Key.space><Key.shift><Key.shift><Key.shift><Key.shift><Key.shift><Key.shift><Key.shift><Key.shift><Key.shift><Key.shift>PLANNING
Screenshot: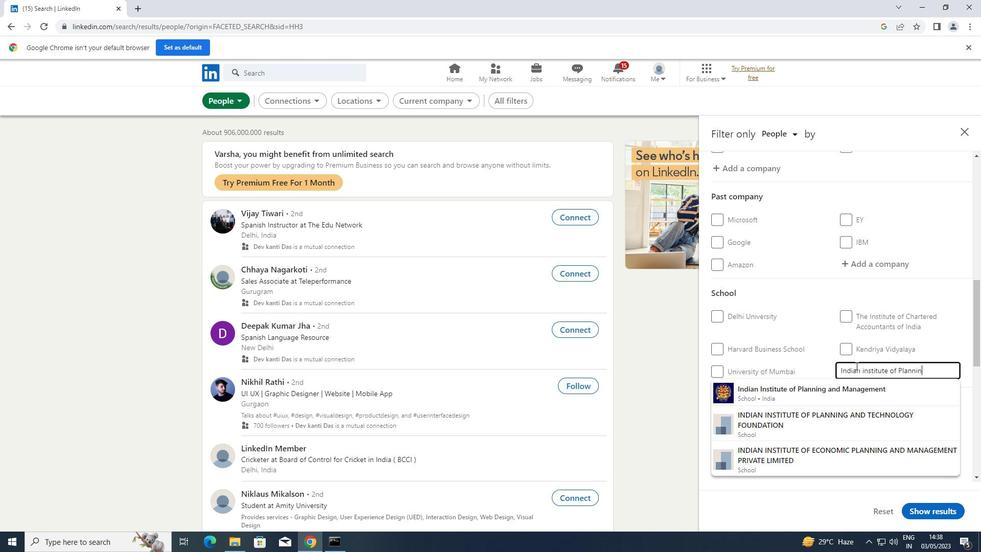
Action: Mouse moved to (804, 388)
Screenshot: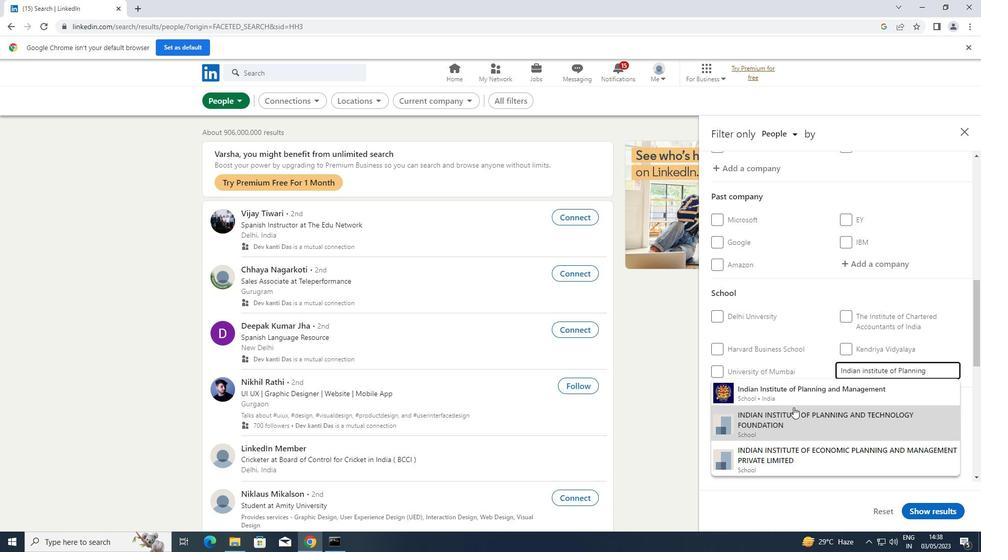 
Action: Mouse pressed left at (804, 388)
Screenshot: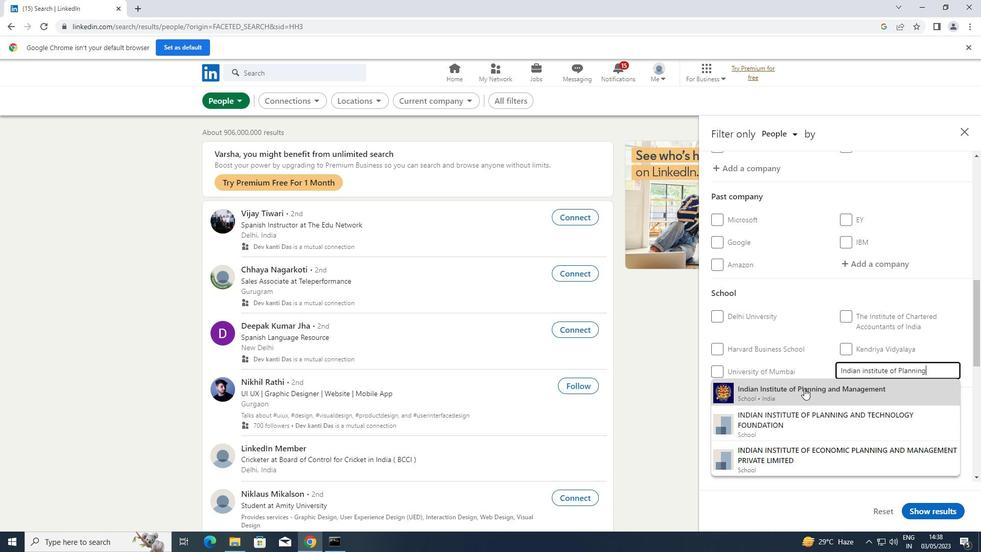 
Action: Mouse scrolled (804, 388) with delta (0, 0)
Screenshot: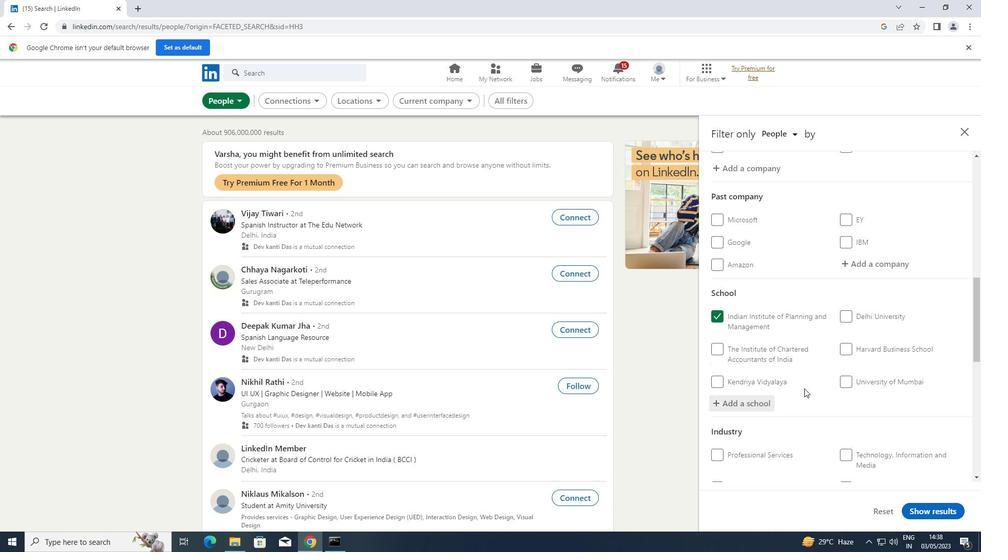 
Action: Mouse scrolled (804, 388) with delta (0, 0)
Screenshot: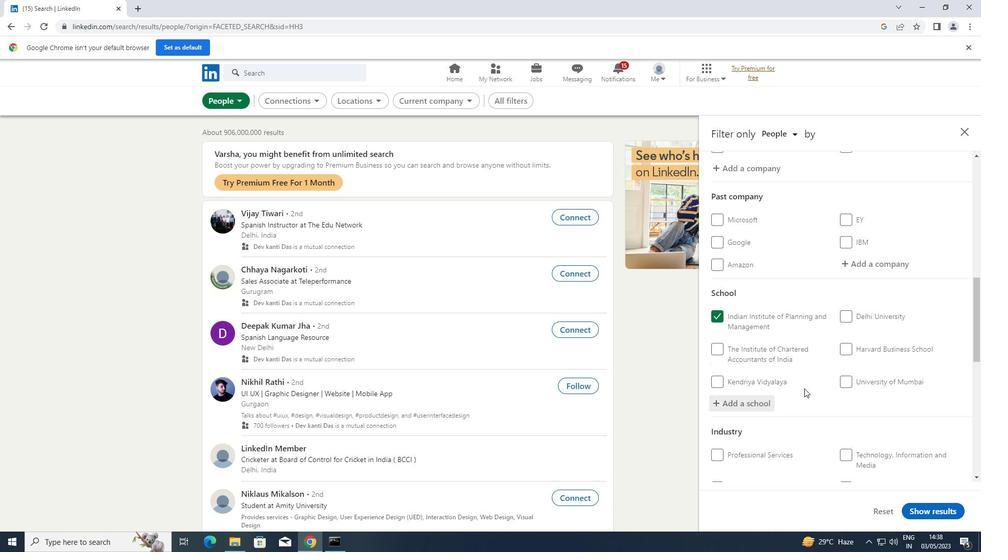 
Action: Mouse moved to (864, 416)
Screenshot: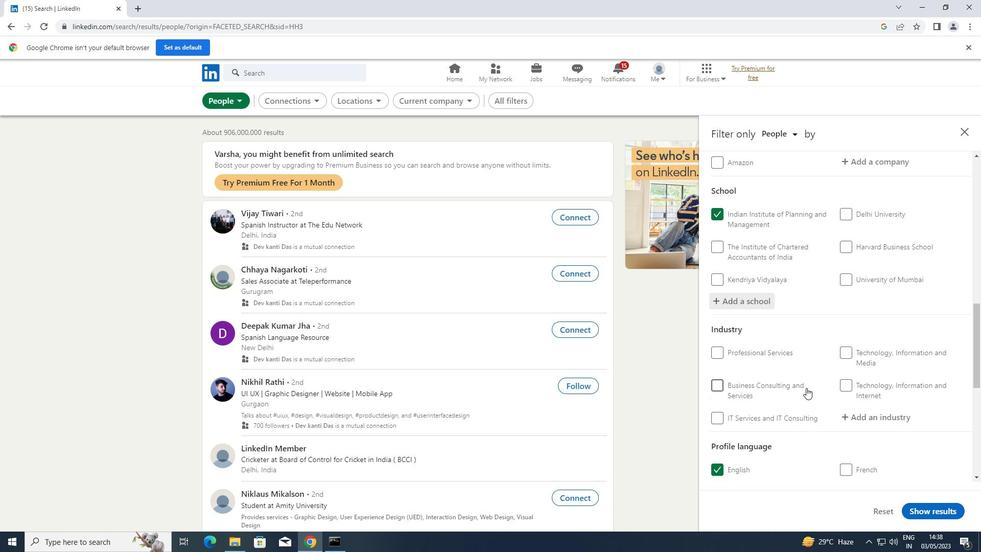 
Action: Mouse pressed left at (864, 416)
Screenshot: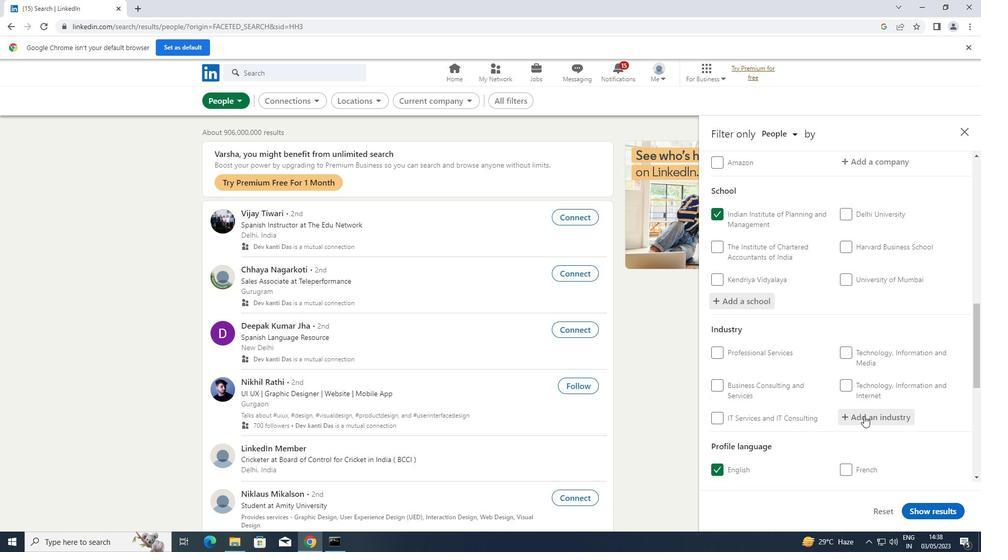 
Action: Key pressed <Key.shift>ZOOS
Screenshot: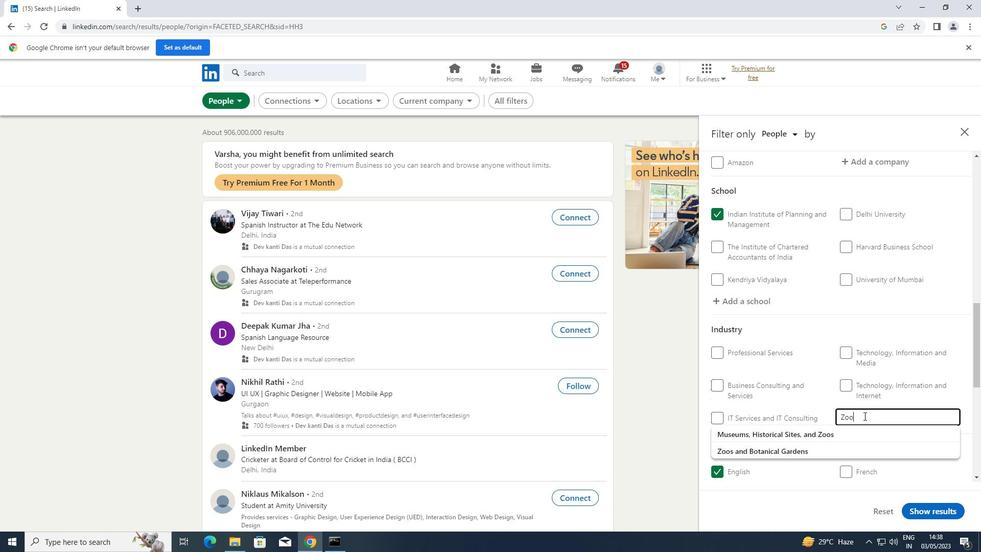 
Action: Mouse moved to (833, 447)
Screenshot: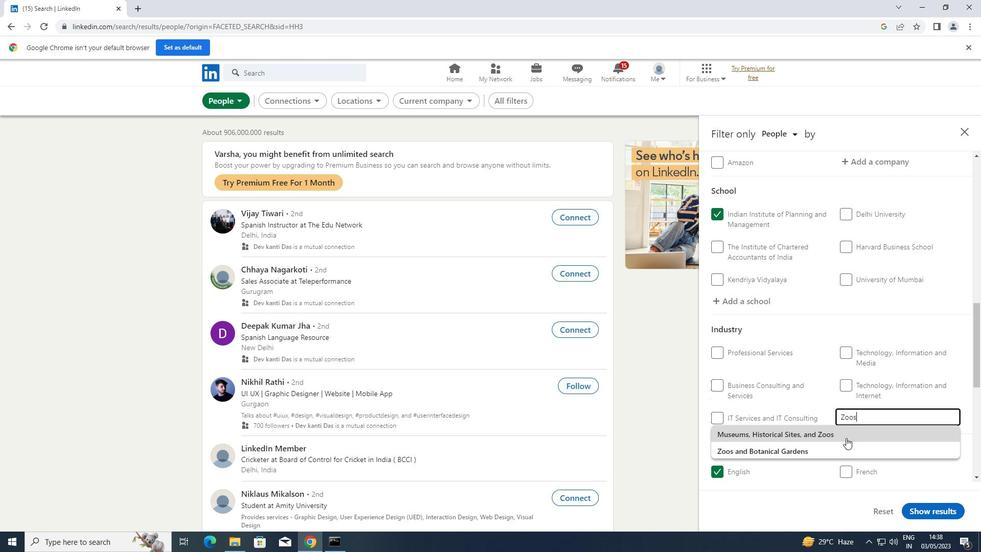 
Action: Mouse pressed left at (833, 447)
Screenshot: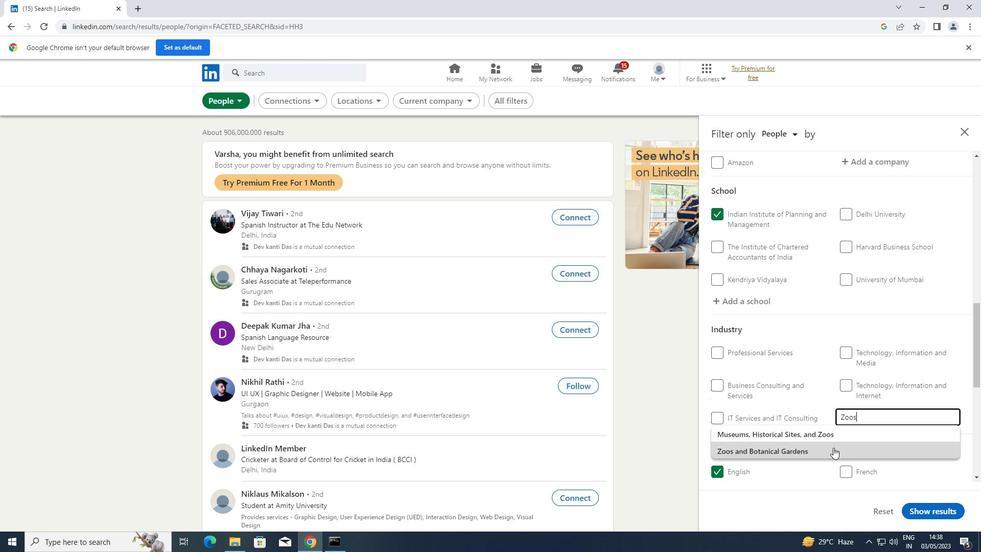 
Action: Mouse scrolled (833, 447) with delta (0, 0)
Screenshot: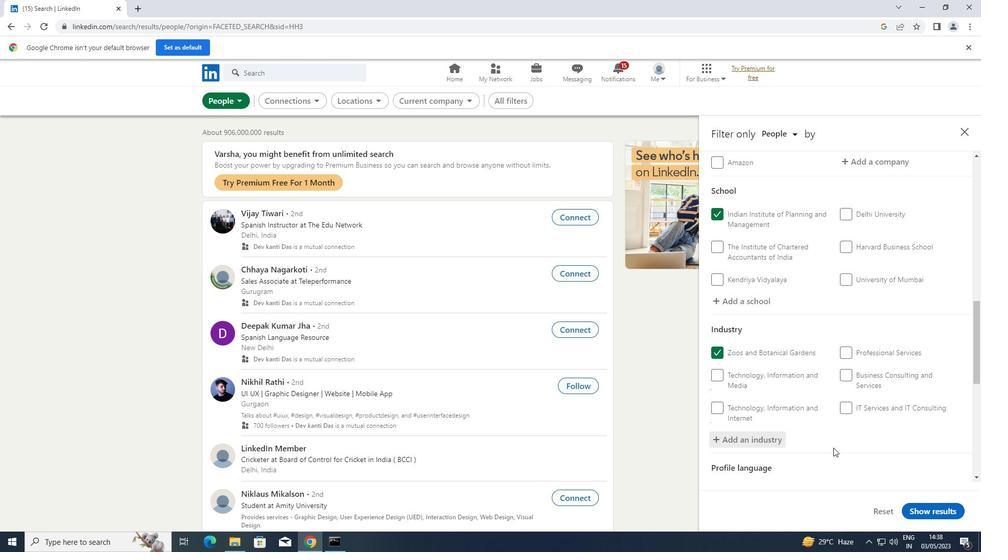 
Action: Mouse scrolled (833, 447) with delta (0, 0)
Screenshot: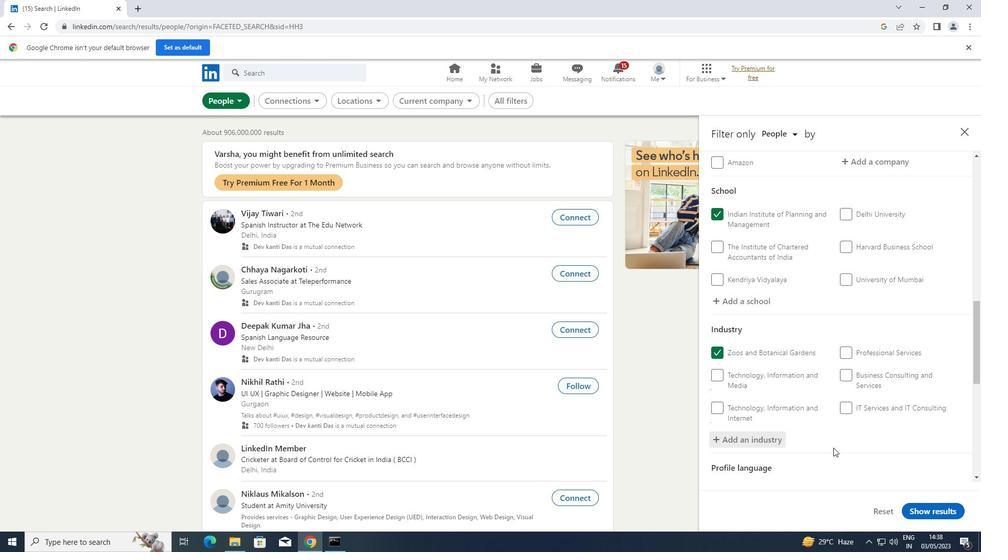 
Action: Mouse scrolled (833, 447) with delta (0, 0)
Screenshot: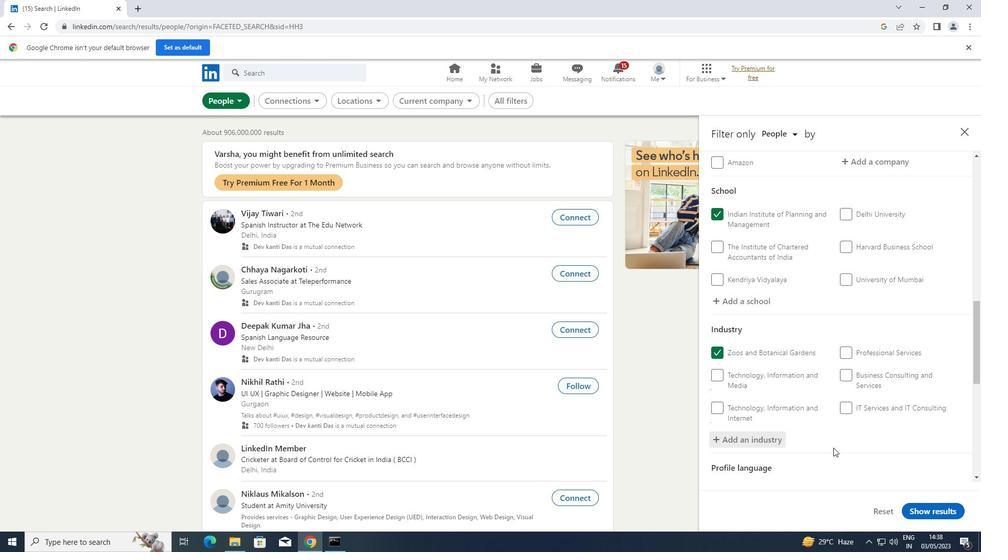 
Action: Mouse scrolled (833, 447) with delta (0, 0)
Screenshot: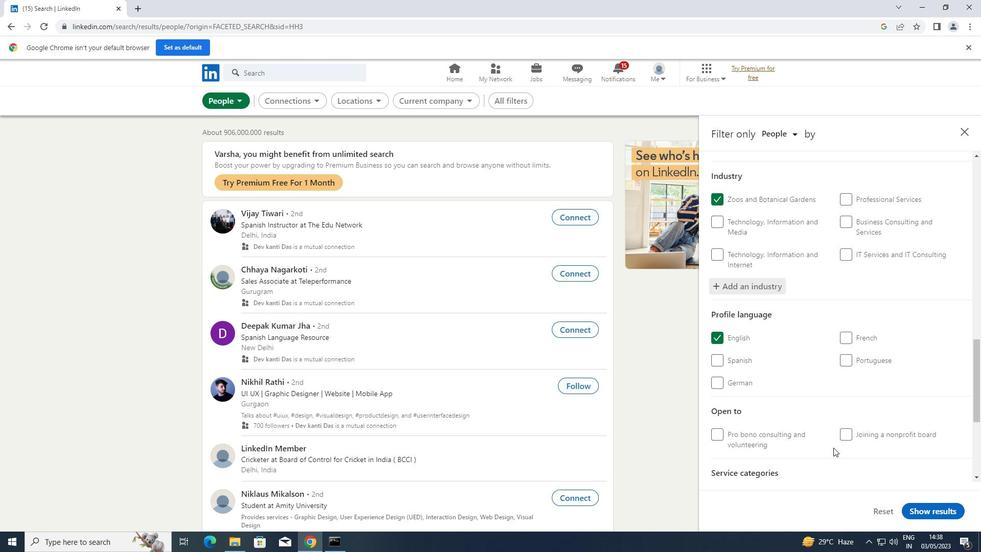
Action: Mouse scrolled (833, 447) with delta (0, 0)
Screenshot: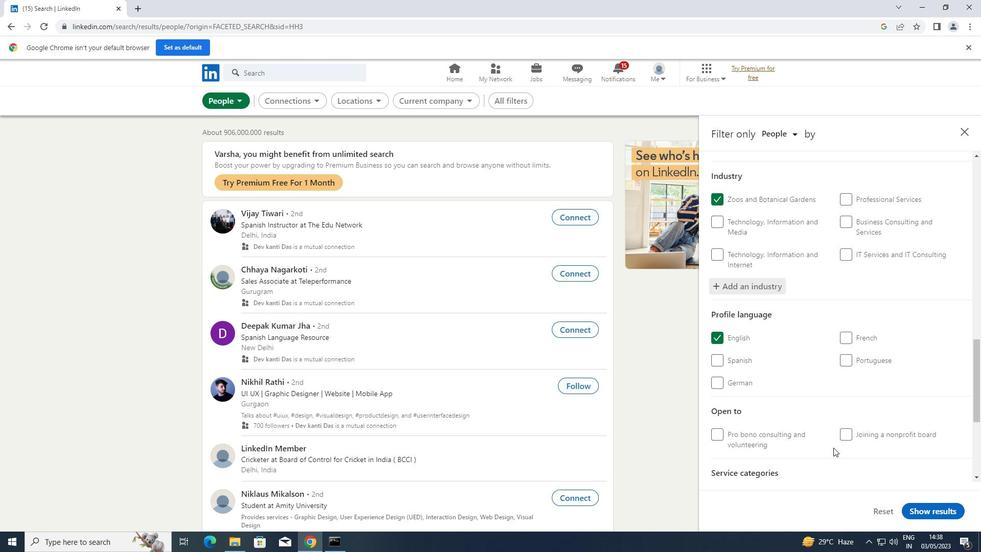 
Action: Mouse moved to (861, 437)
Screenshot: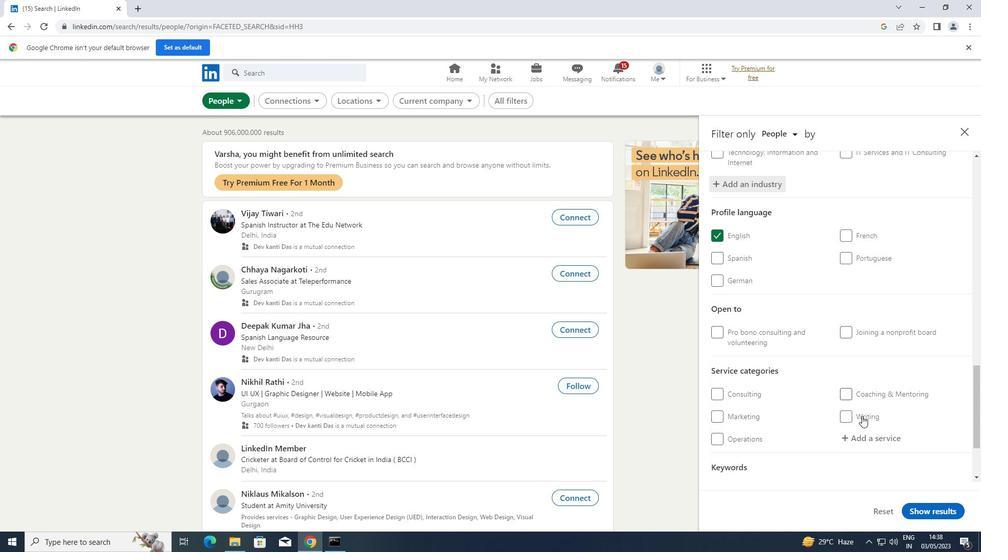 
Action: Mouse pressed left at (861, 437)
Screenshot: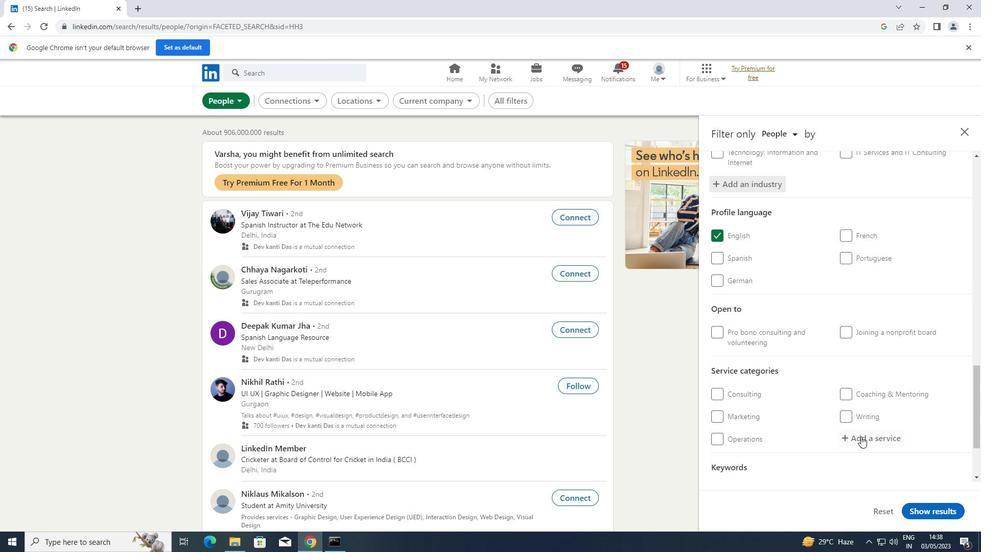 
Action: Key pressed <Key.shift>LIFE
Screenshot: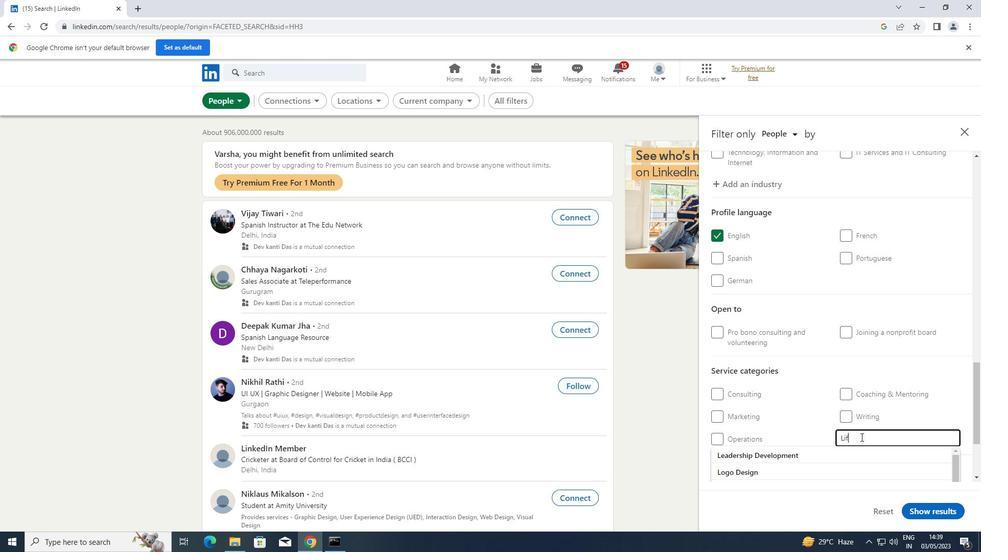 
Action: Mouse moved to (827, 456)
Screenshot: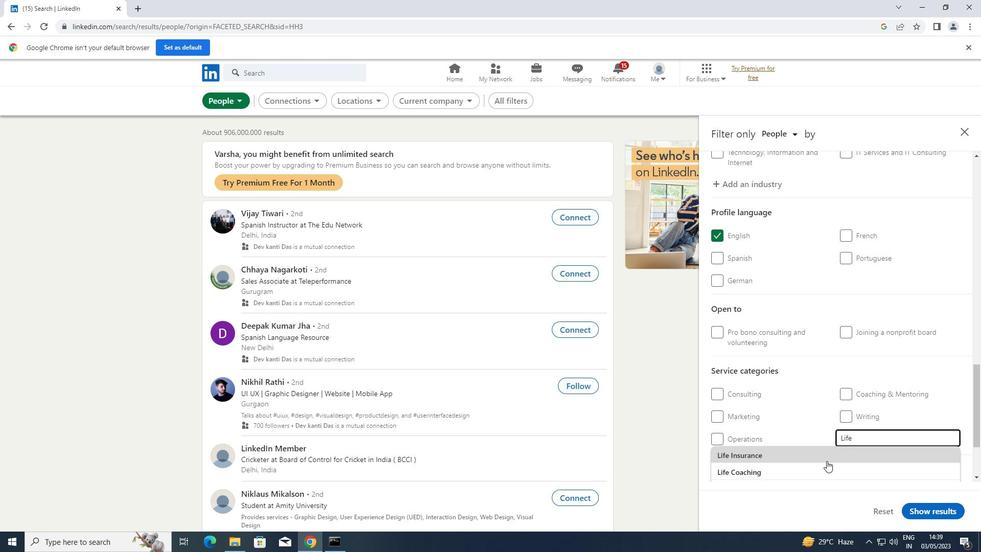 
Action: Mouse pressed left at (827, 456)
Screenshot: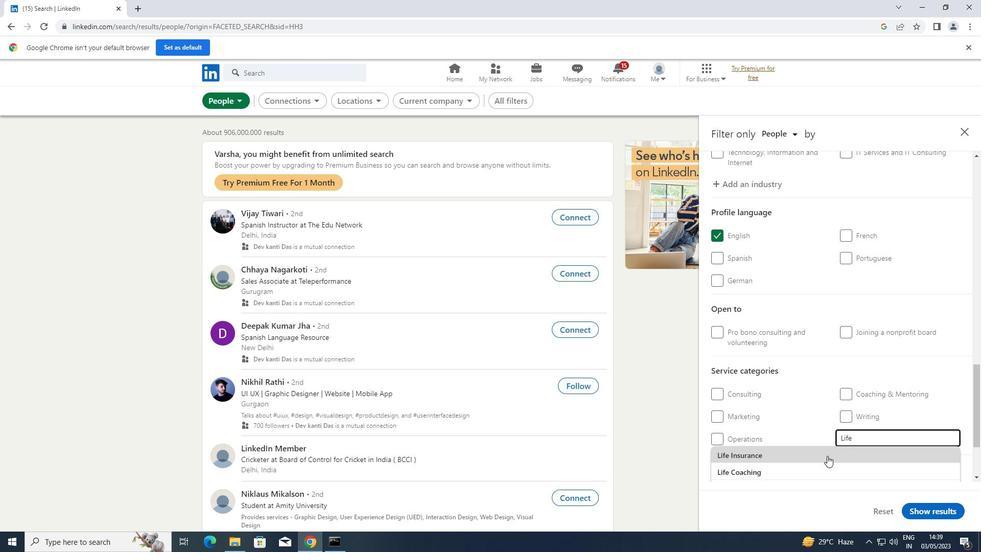 
Action: Mouse scrolled (827, 455) with delta (0, 0)
Screenshot: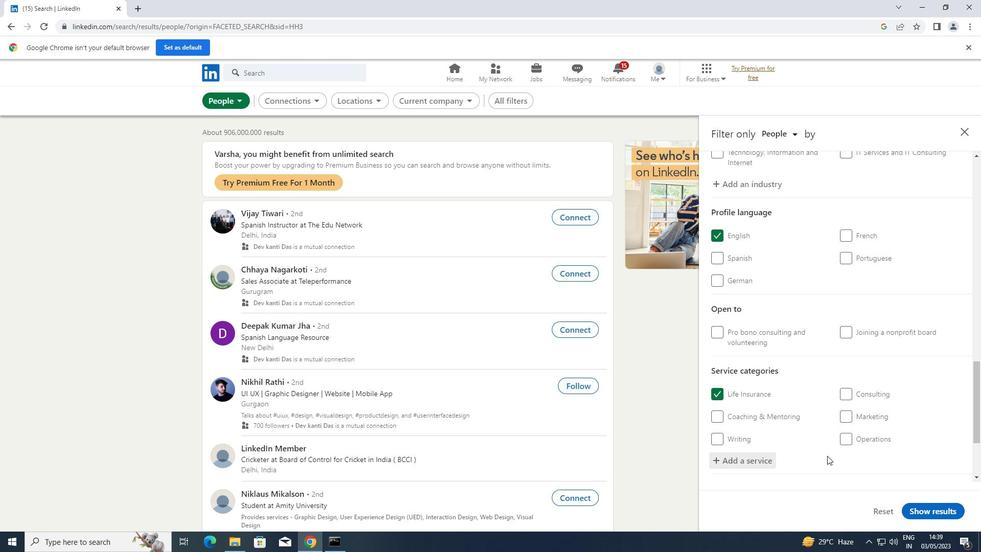 
Action: Mouse scrolled (827, 455) with delta (0, 0)
Screenshot: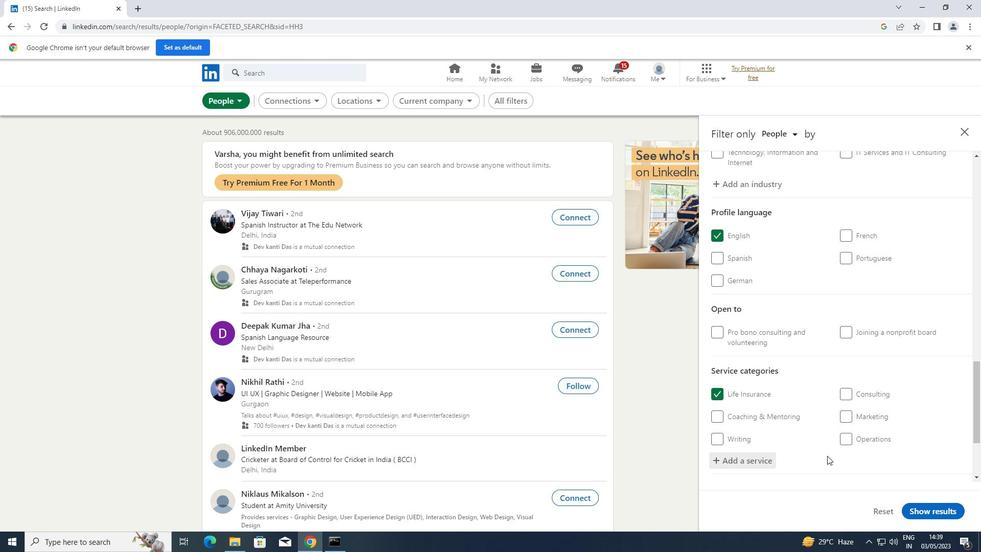 
Action: Mouse scrolled (827, 455) with delta (0, 0)
Screenshot: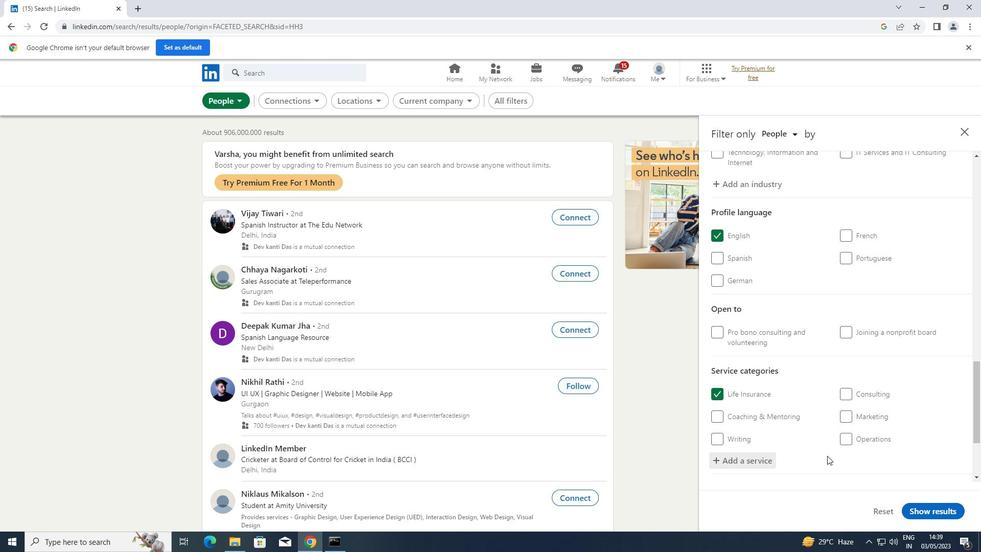
Action: Mouse scrolled (827, 455) with delta (0, 0)
Screenshot: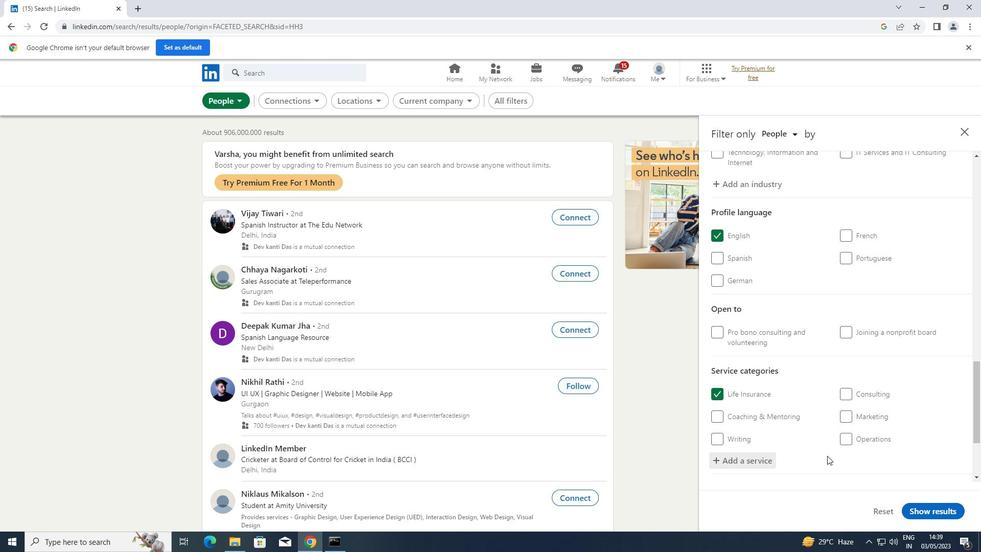 
Action: Mouse moved to (820, 433)
Screenshot: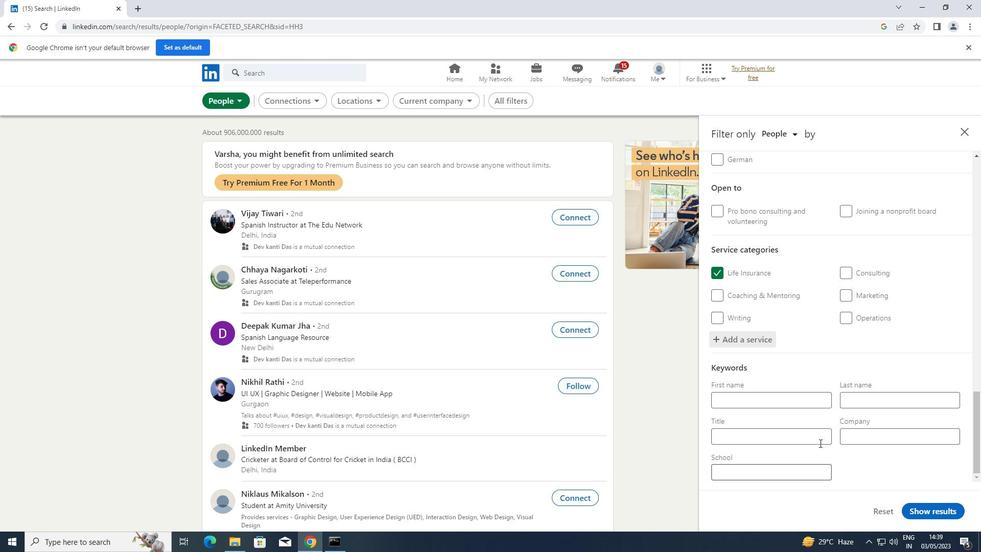 
Action: Mouse pressed left at (820, 433)
Screenshot: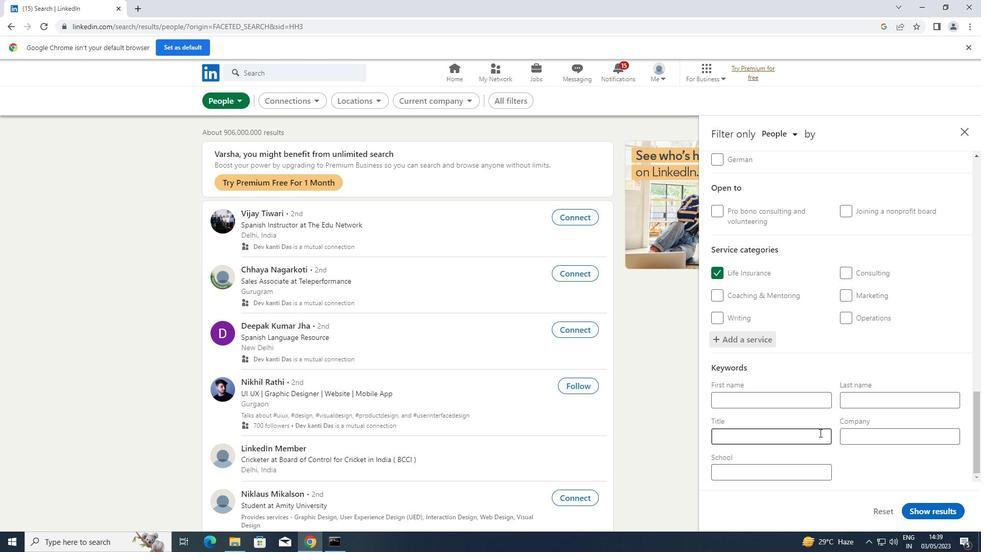
Action: Key pressed <Key.shift>CONTINUOUS<Key.space><Key.shift><Key.shift><Key.shift><Key.shift><Key.shift><Key.shift><Key.shift><Key.shift><Key.shift><Key.shift><Key.shift><Key.shift><Key.shift><Key.shift>IMPROVEMENT<Key.space><Key.shift>LEAD
Screenshot: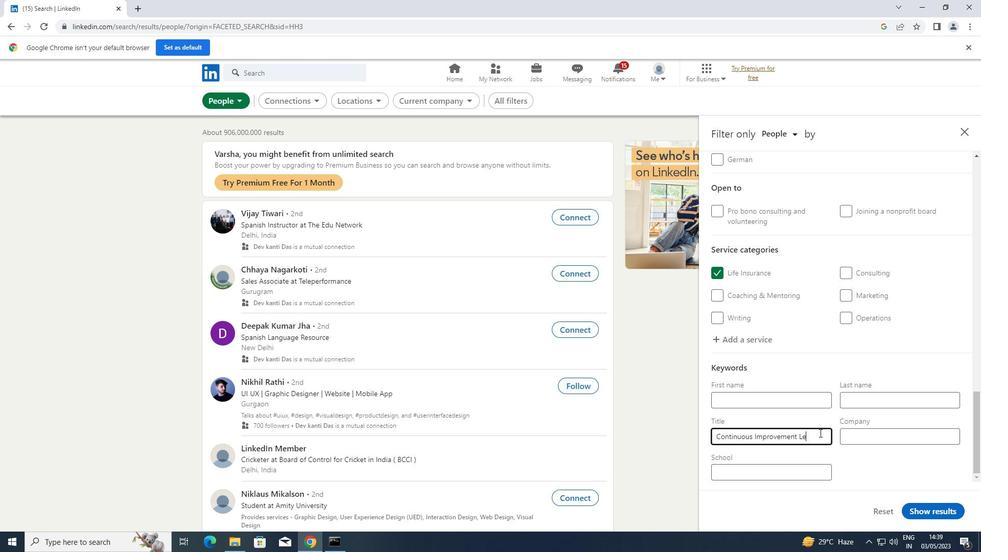 
Action: Mouse moved to (932, 514)
Screenshot: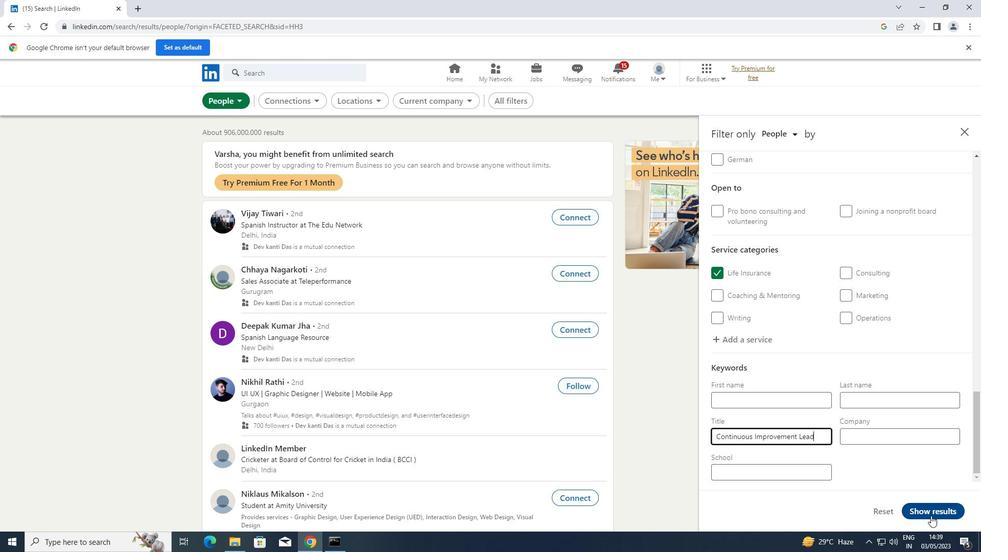 
Action: Mouse pressed left at (932, 514)
Screenshot: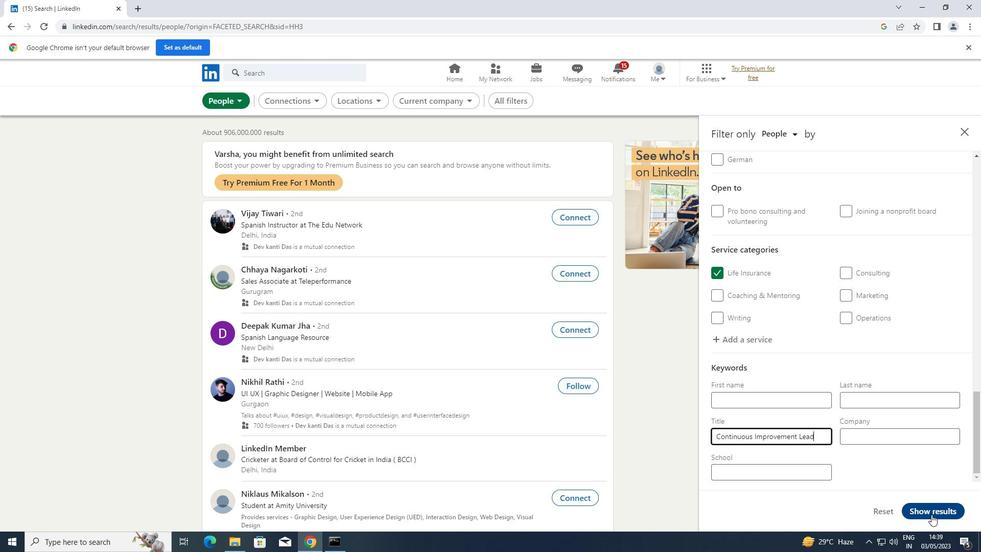 
